 Task: Look for space in Ipoh, Malaysia from 1st August, 2023 to 5th August, 2023 for 3 adults, 1 child in price range Rs.13000 to Rs.20000. Place can be entire place with 2 bedrooms having 3 beds and 2 bathrooms. Property type can be flatguest house, hotel. Booking option can be shelf check-in. Required host language is English.
Action: Mouse moved to (428, 83)
Screenshot: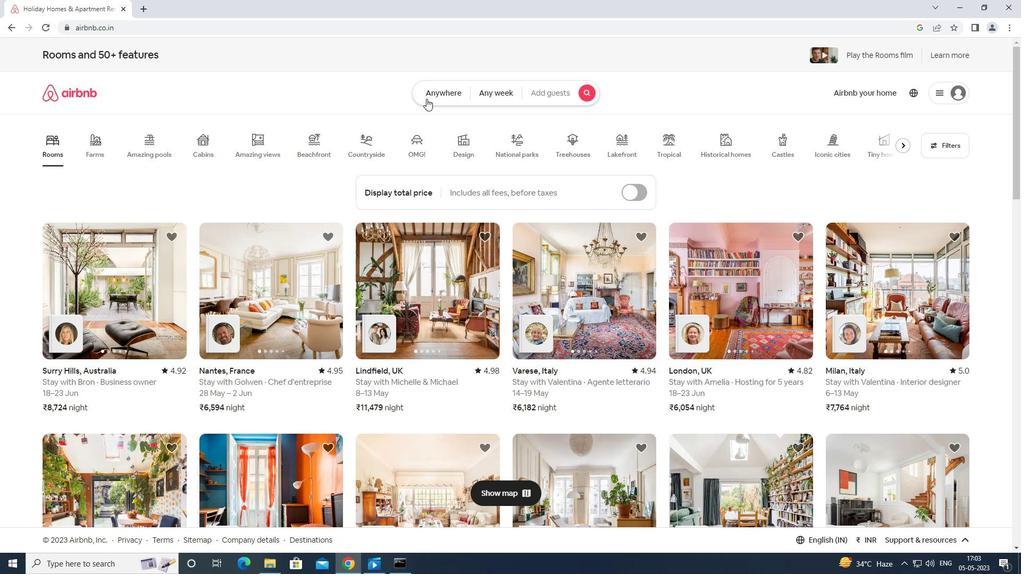 
Action: Mouse pressed left at (428, 83)
Screenshot: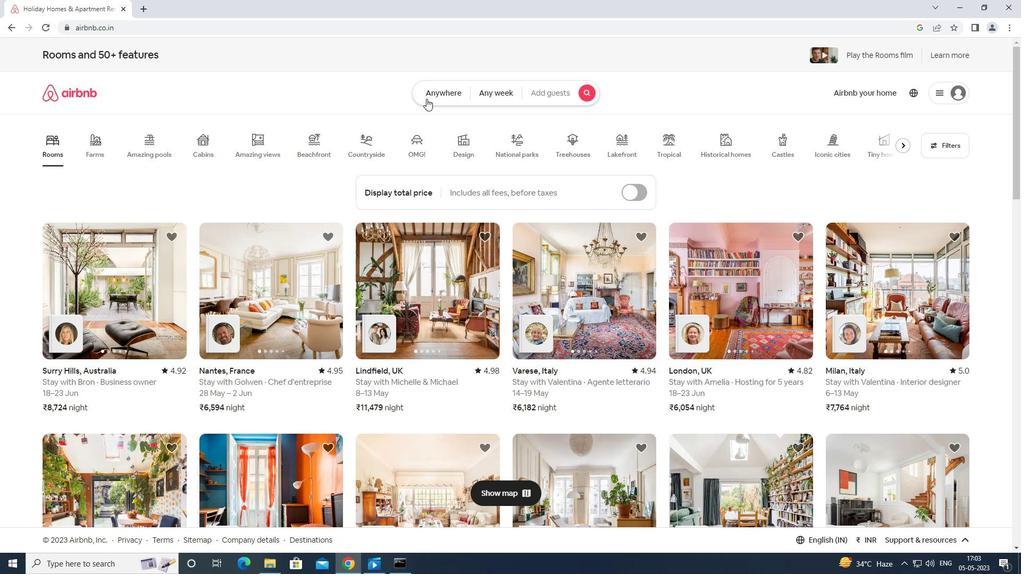 
Action: Mouse moved to (388, 131)
Screenshot: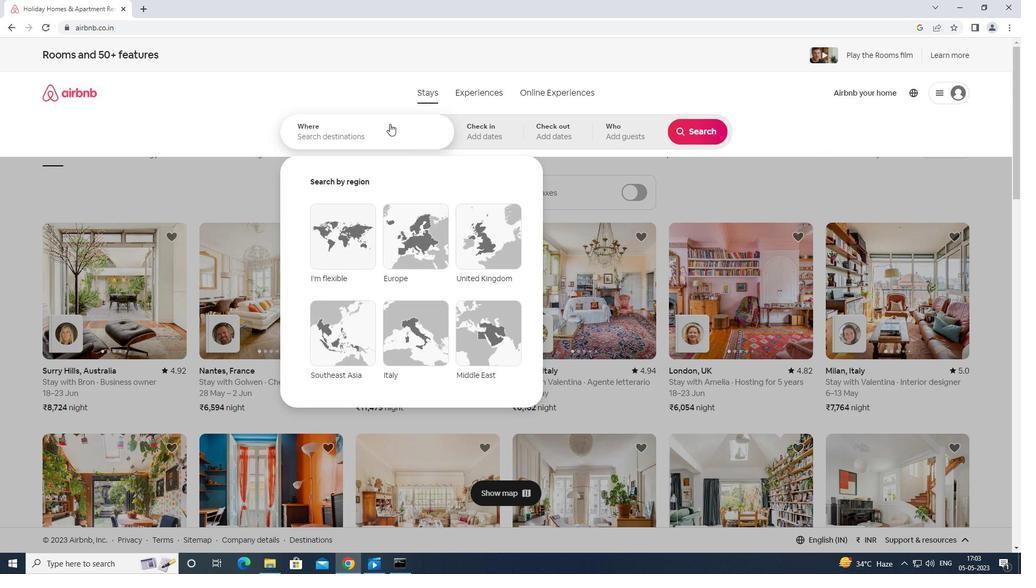 
Action: Mouse pressed left at (388, 131)
Screenshot: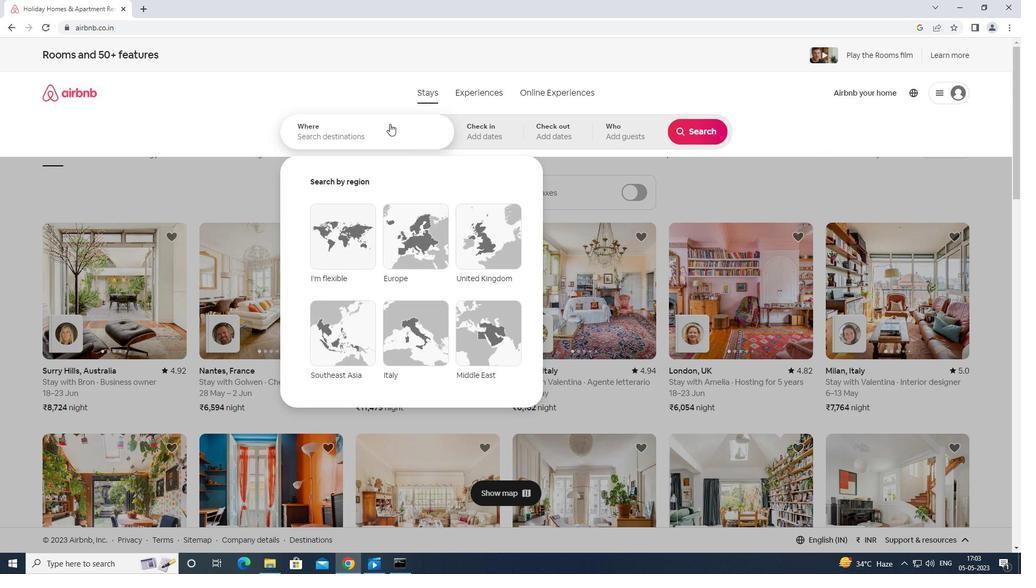 
Action: Key pressed ipo<Key.backspace><Key.backspace><Key.shift><Key.caps_lock>POH<Key.space>MMAL<Key.backspace><Key.backspace><Key.backspace>ALAYSIA<Key.enter>
Screenshot: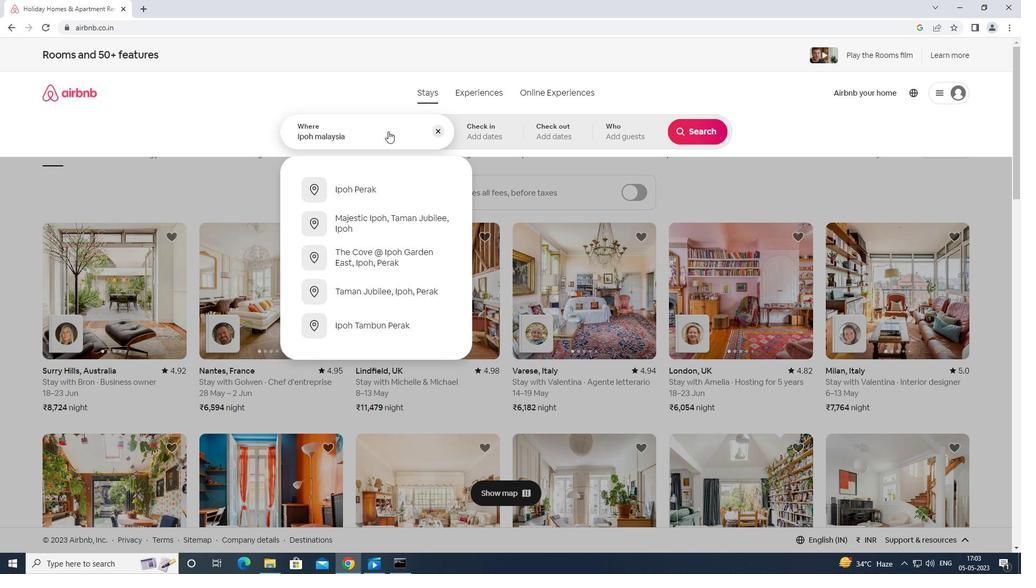 
Action: Mouse moved to (697, 216)
Screenshot: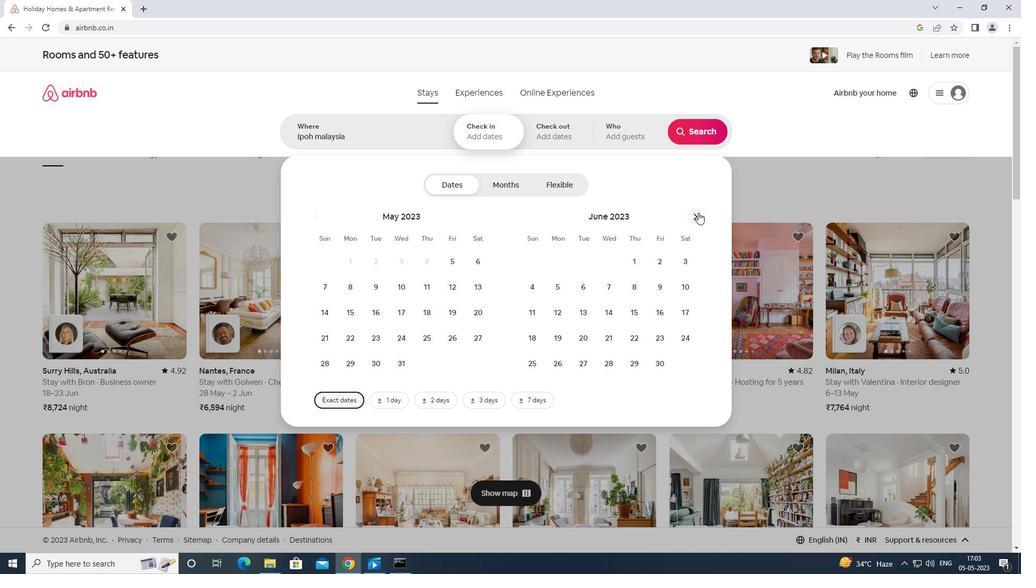 
Action: Mouse pressed left at (697, 216)
Screenshot: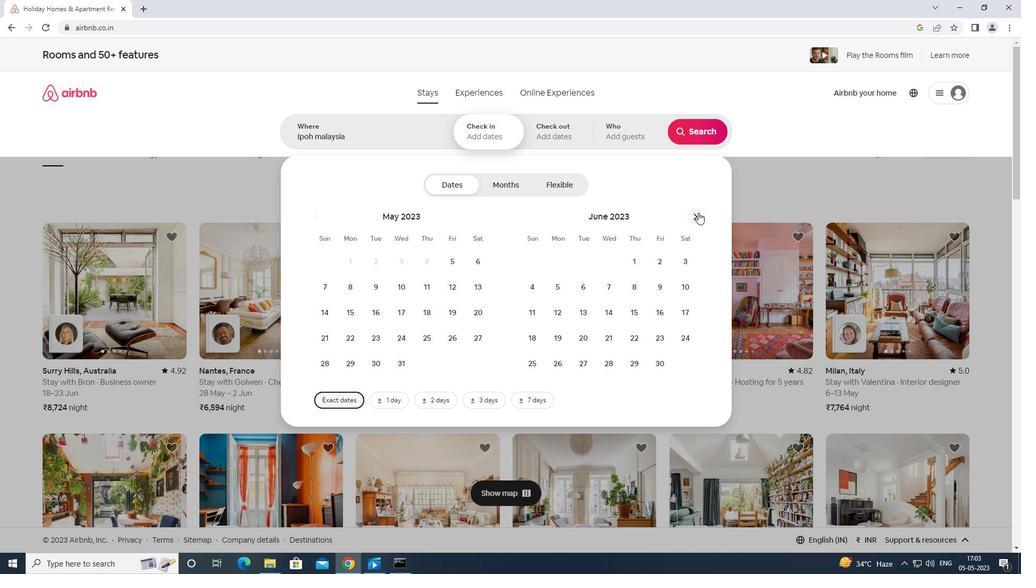 
Action: Mouse pressed left at (697, 216)
Screenshot: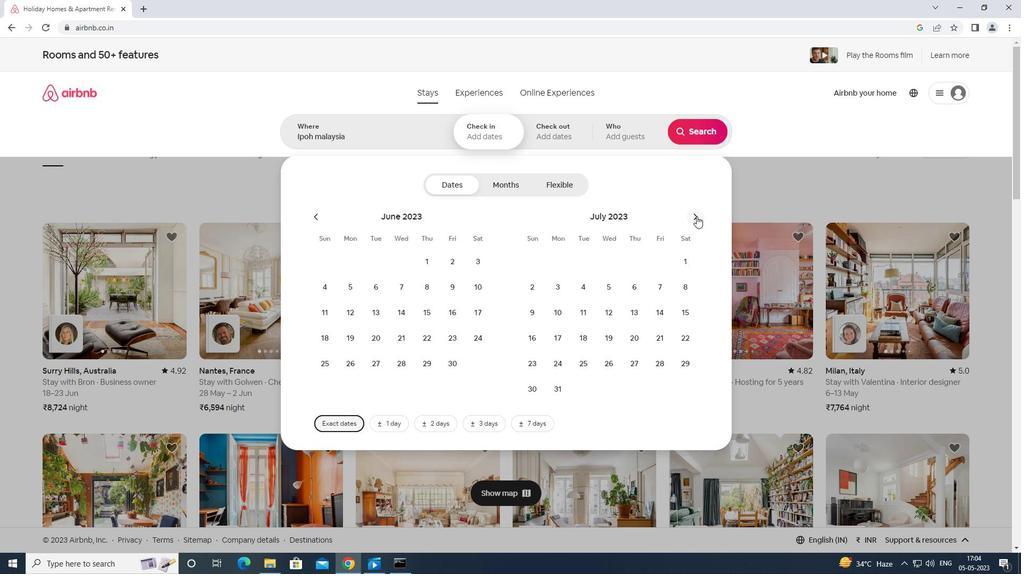 
Action: Mouse moved to (577, 258)
Screenshot: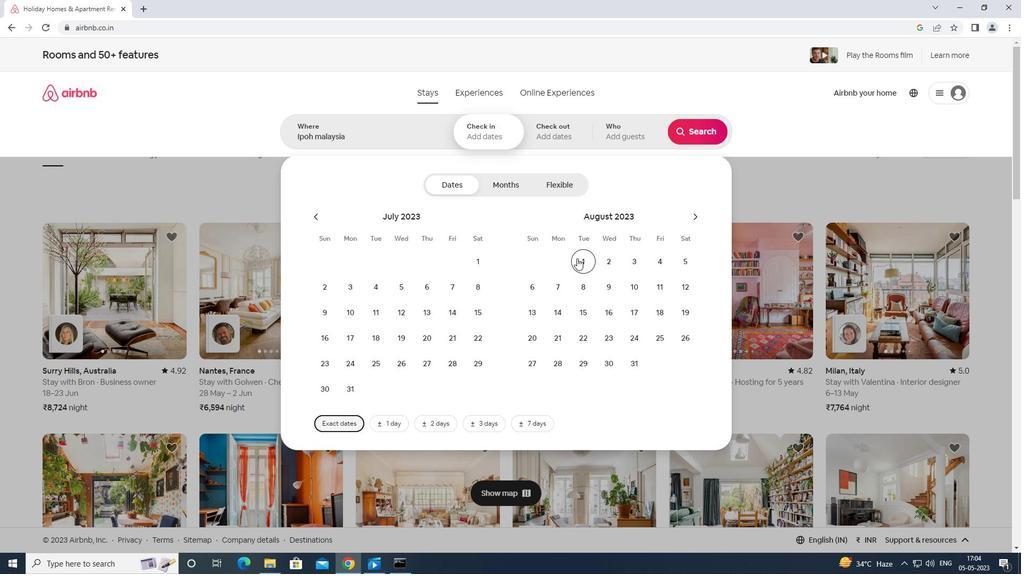 
Action: Mouse pressed left at (577, 258)
Screenshot: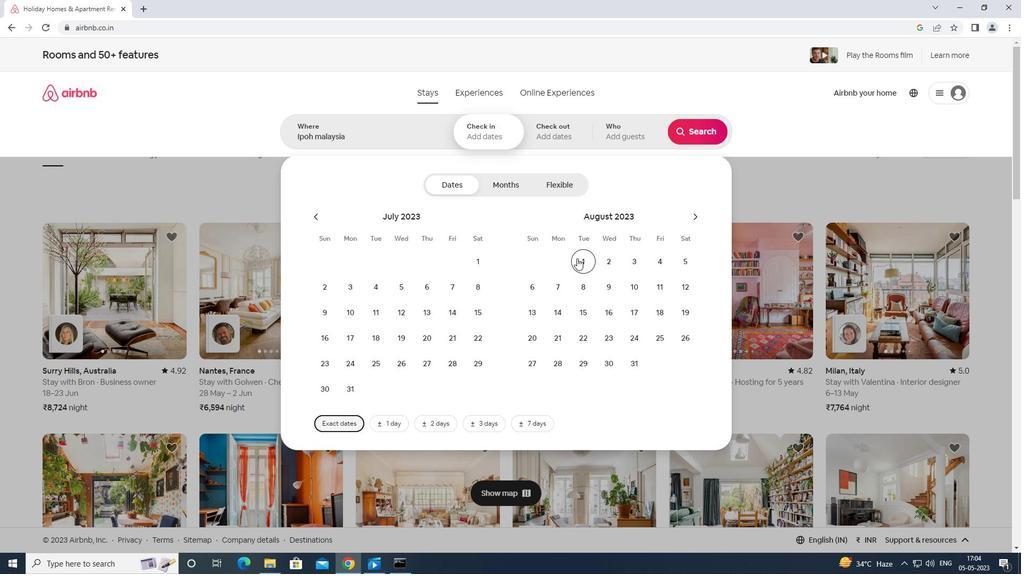 
Action: Mouse moved to (685, 265)
Screenshot: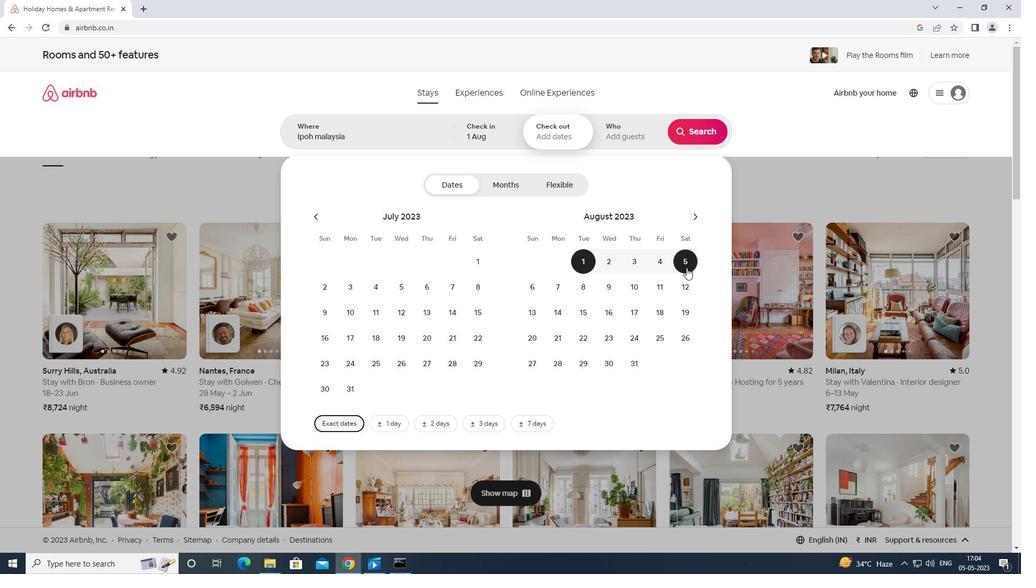 
Action: Mouse pressed left at (685, 265)
Screenshot: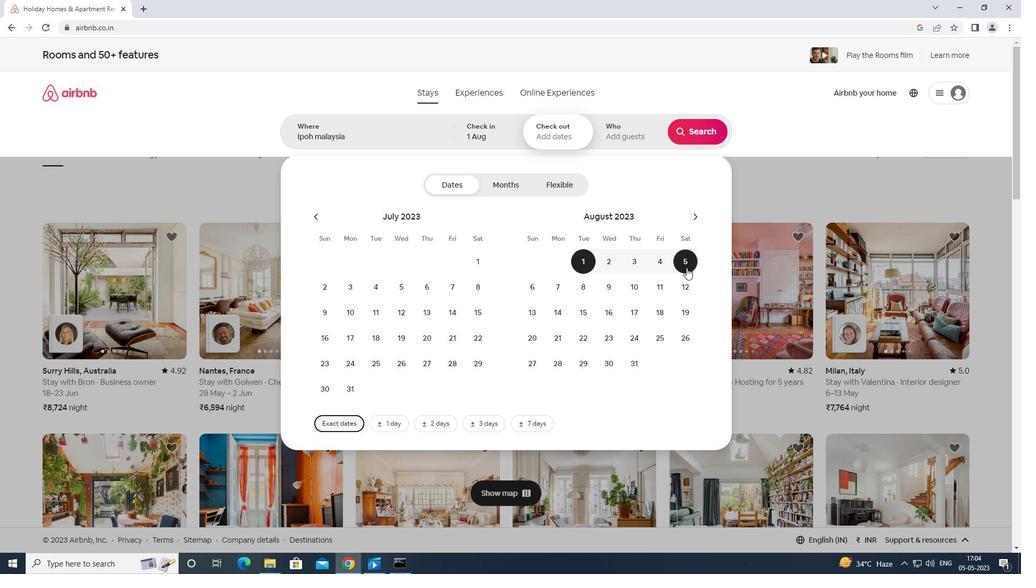 
Action: Mouse moved to (639, 133)
Screenshot: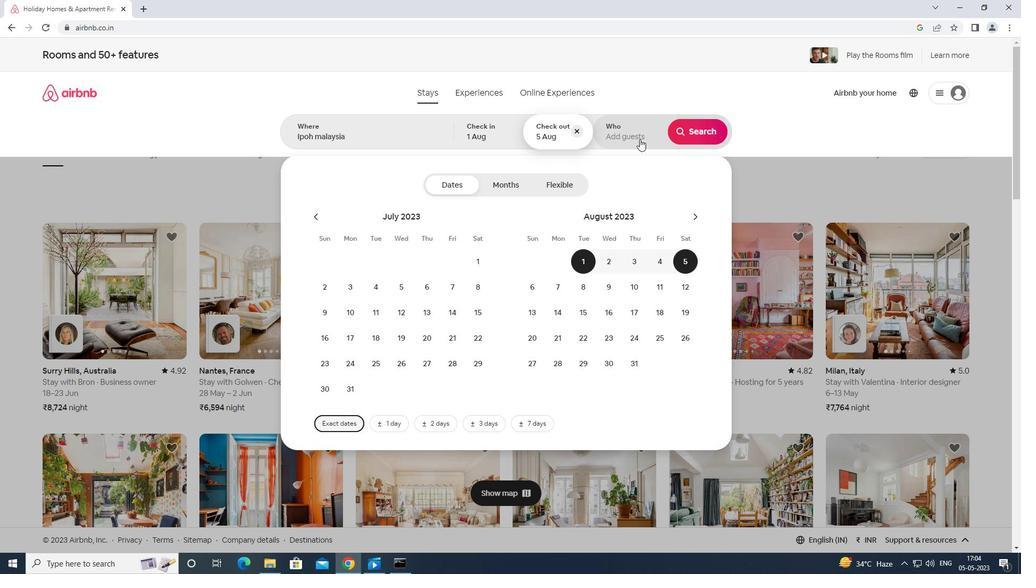 
Action: Mouse pressed left at (639, 133)
Screenshot: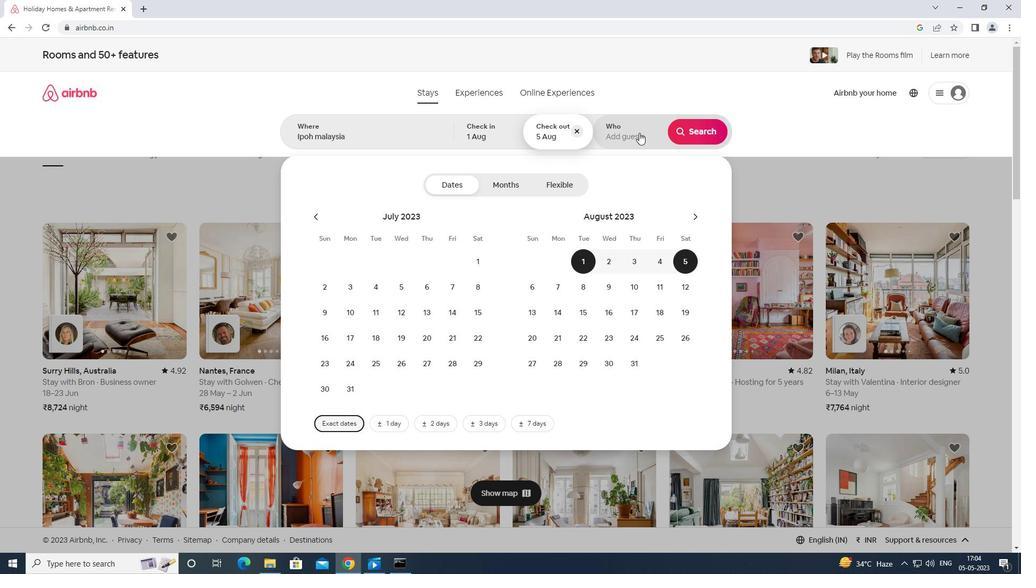 
Action: Mouse moved to (705, 182)
Screenshot: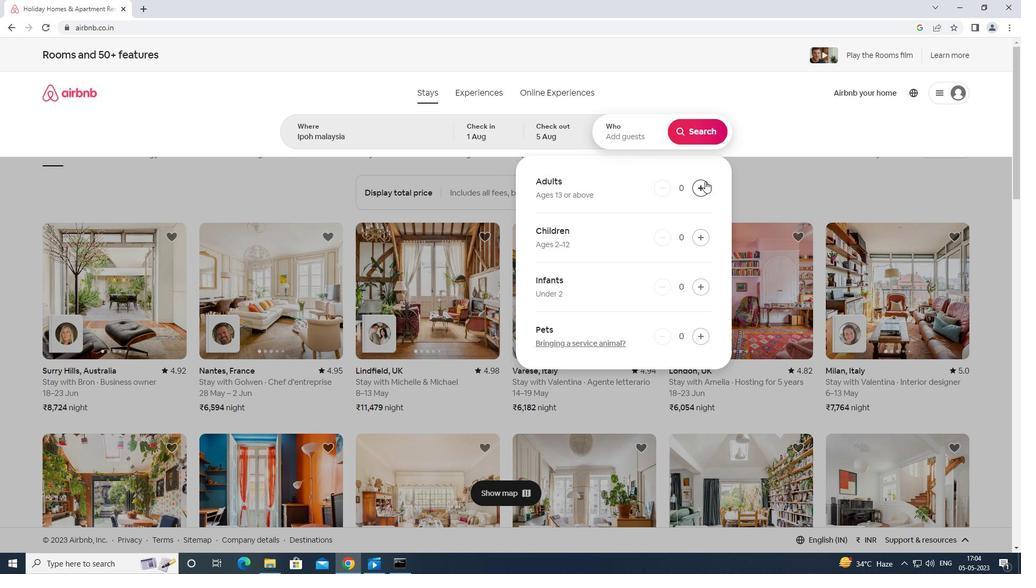 
Action: Mouse pressed left at (705, 182)
Screenshot: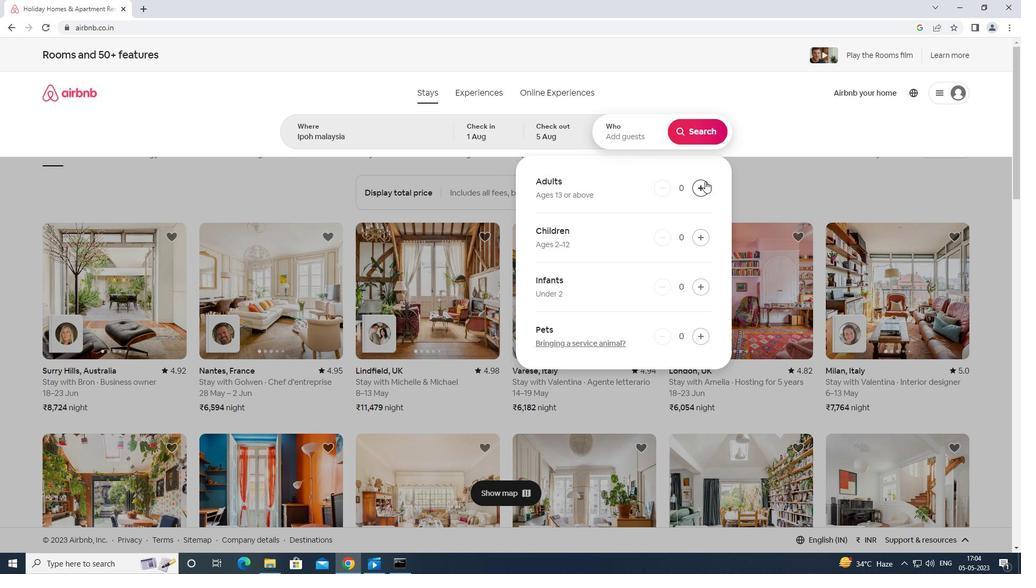
Action: Mouse moved to (705, 183)
Screenshot: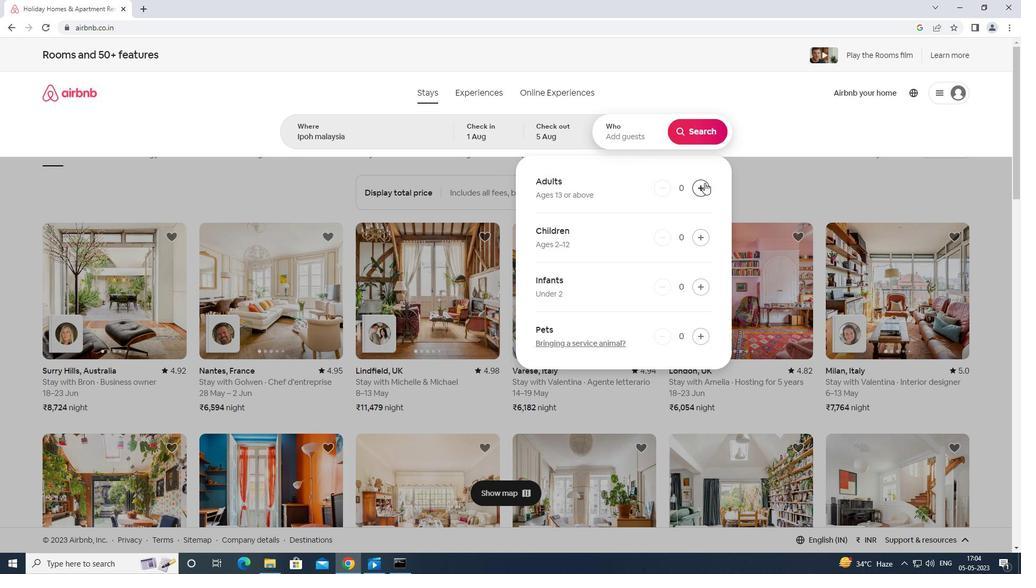 
Action: Mouse pressed left at (705, 183)
Screenshot: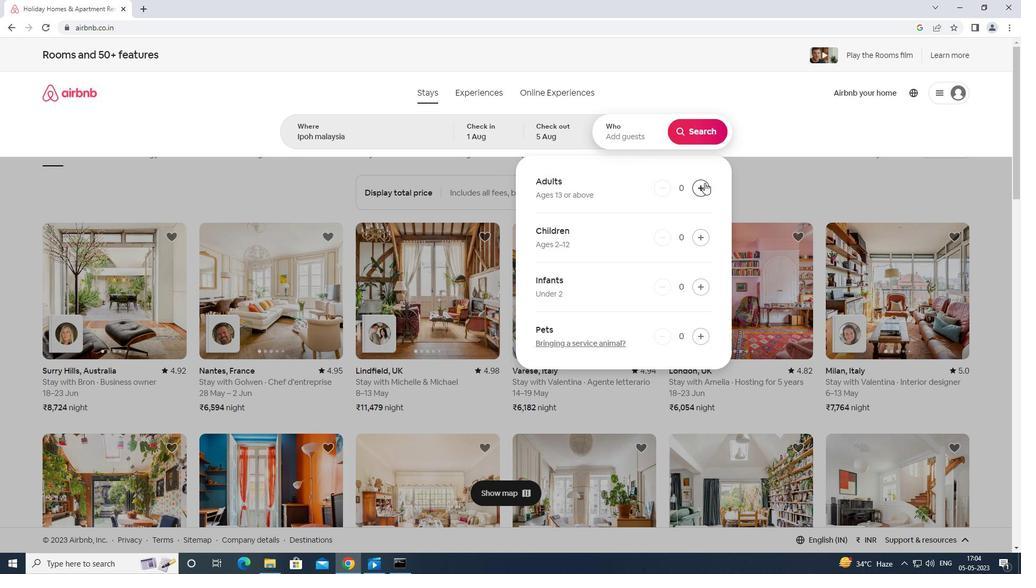 
Action: Mouse pressed left at (705, 183)
Screenshot: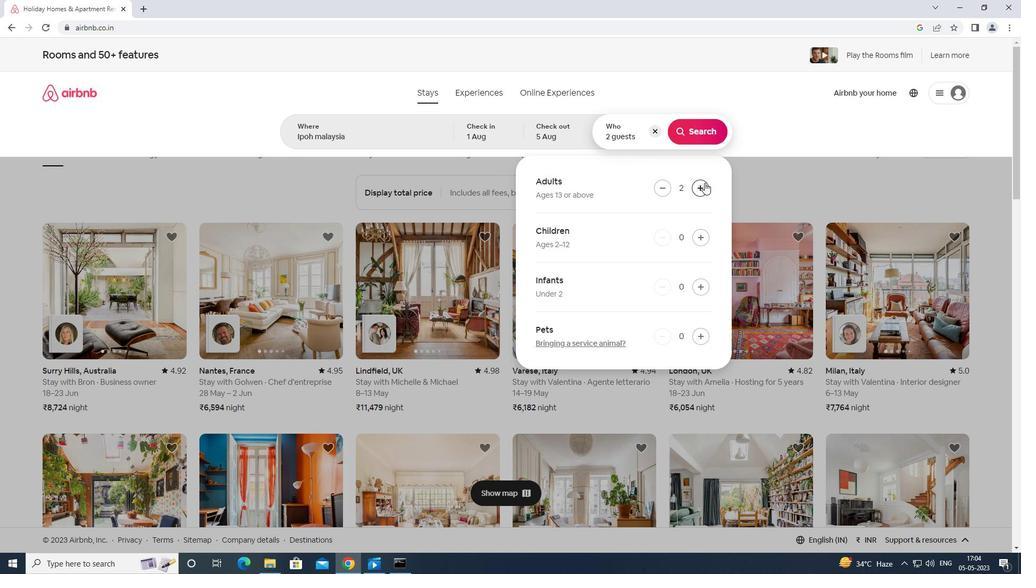
Action: Mouse moved to (703, 233)
Screenshot: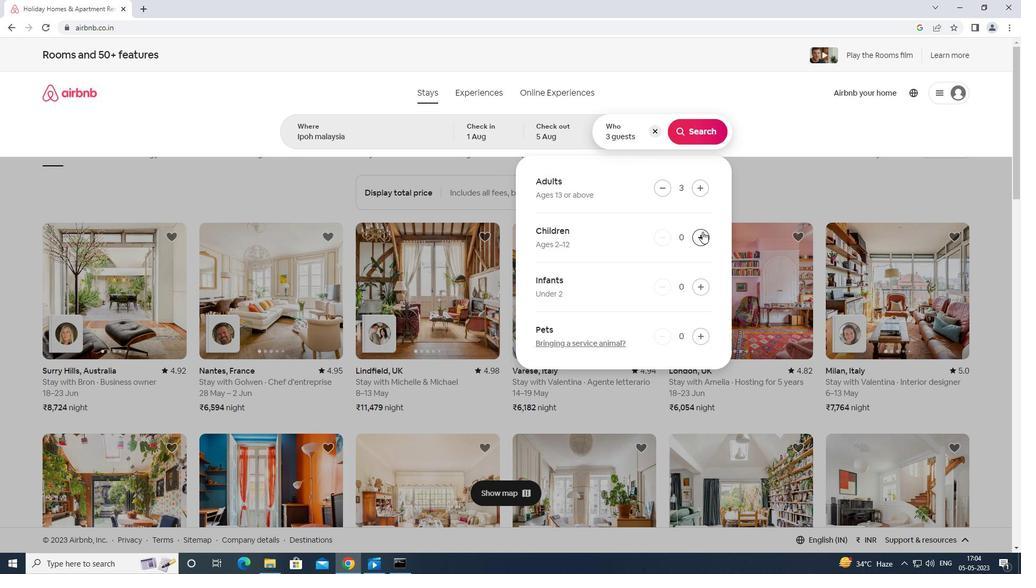
Action: Mouse pressed left at (703, 233)
Screenshot: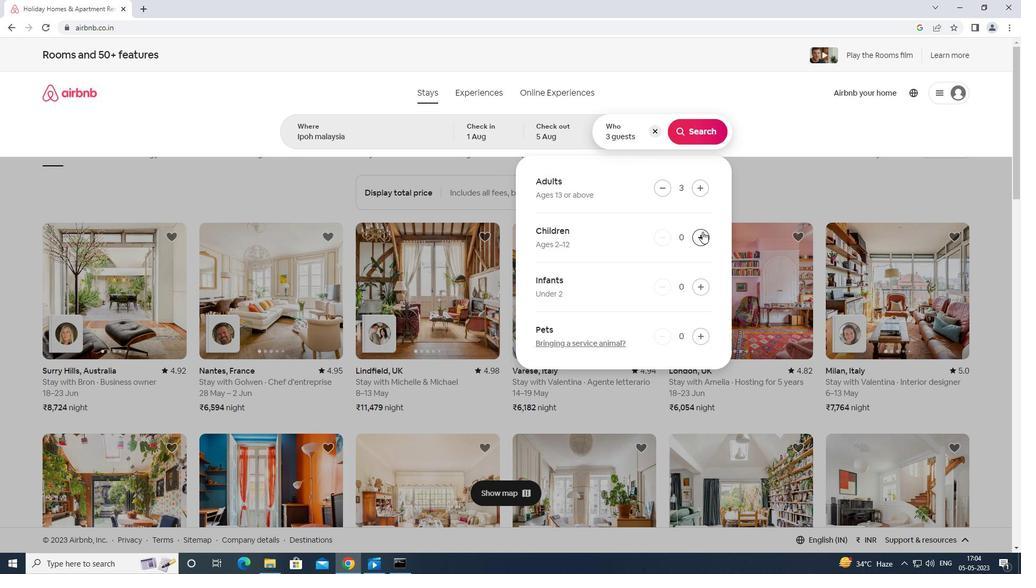 
Action: Mouse moved to (708, 130)
Screenshot: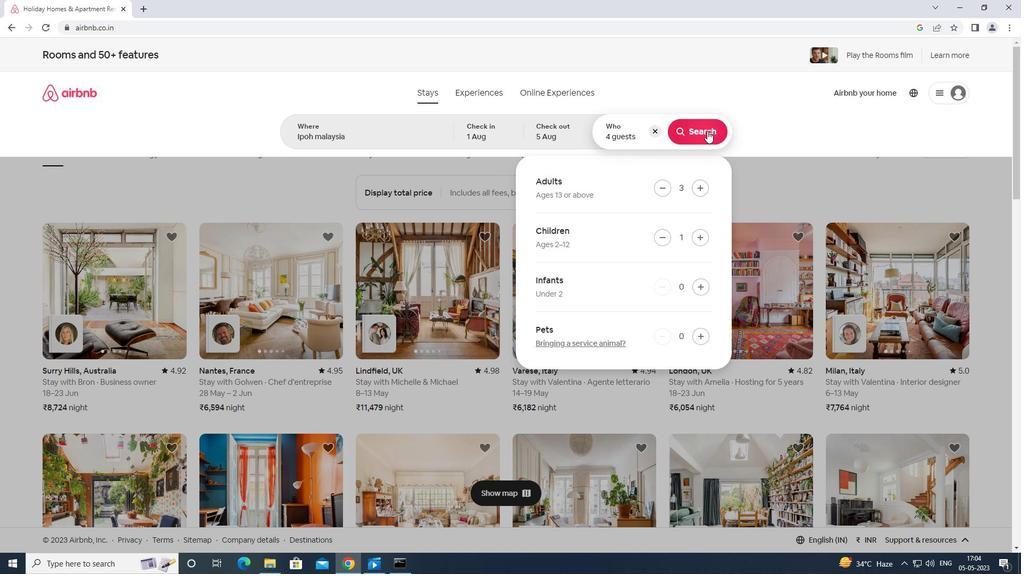 
Action: Mouse pressed left at (708, 130)
Screenshot: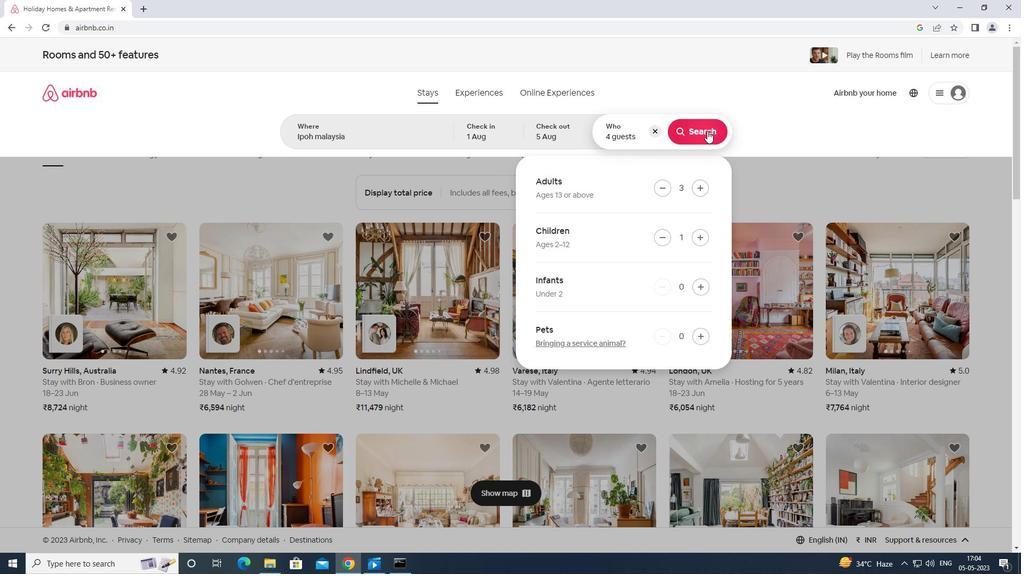 
Action: Mouse moved to (977, 97)
Screenshot: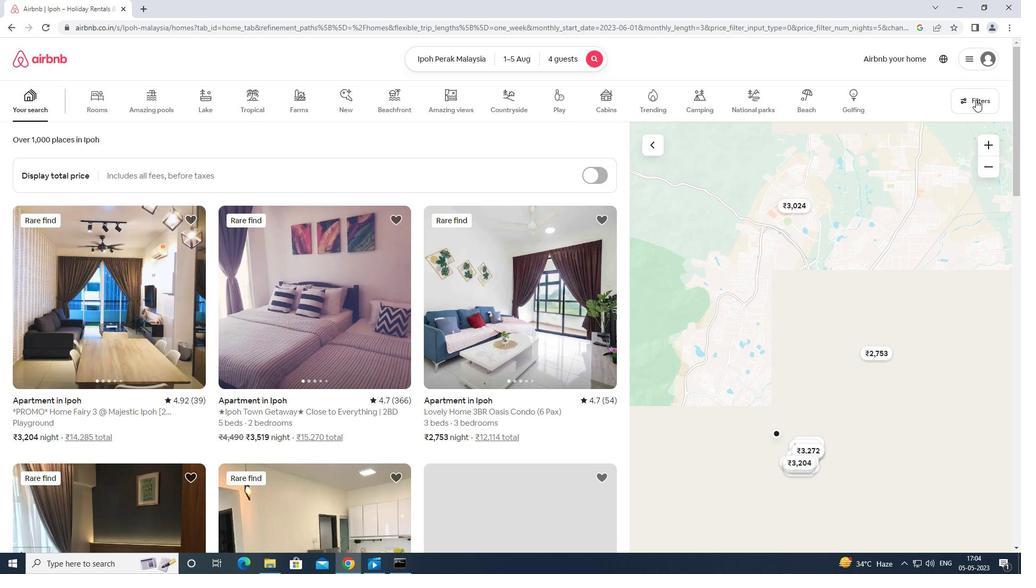 
Action: Mouse pressed left at (977, 97)
Screenshot: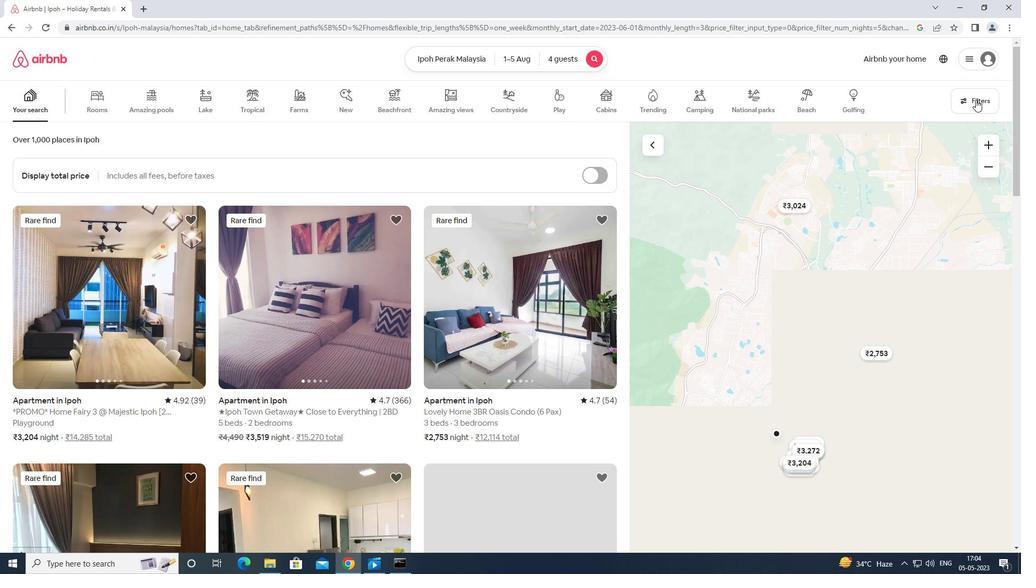
Action: Mouse moved to (392, 361)
Screenshot: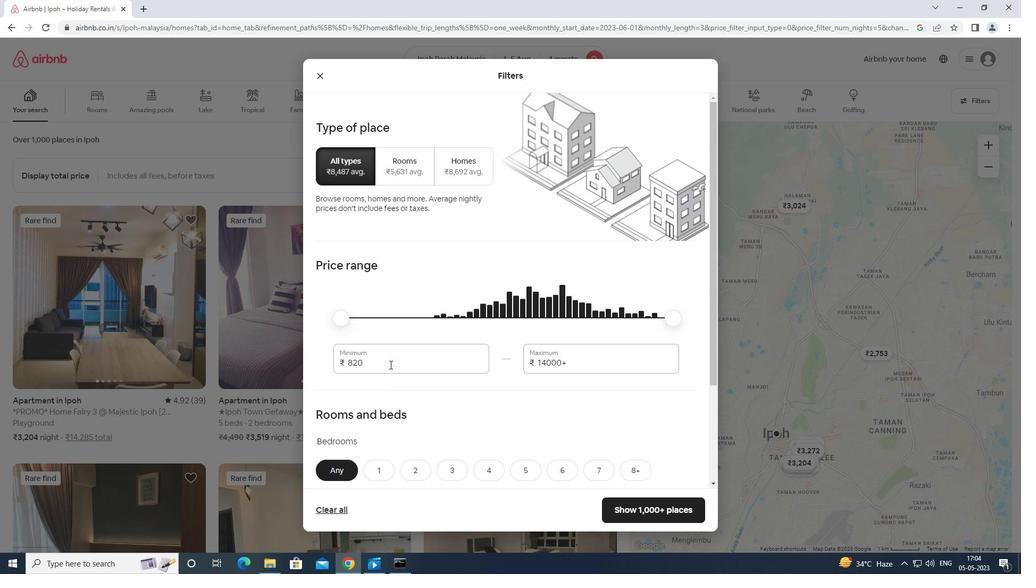
Action: Mouse pressed left at (392, 361)
Screenshot: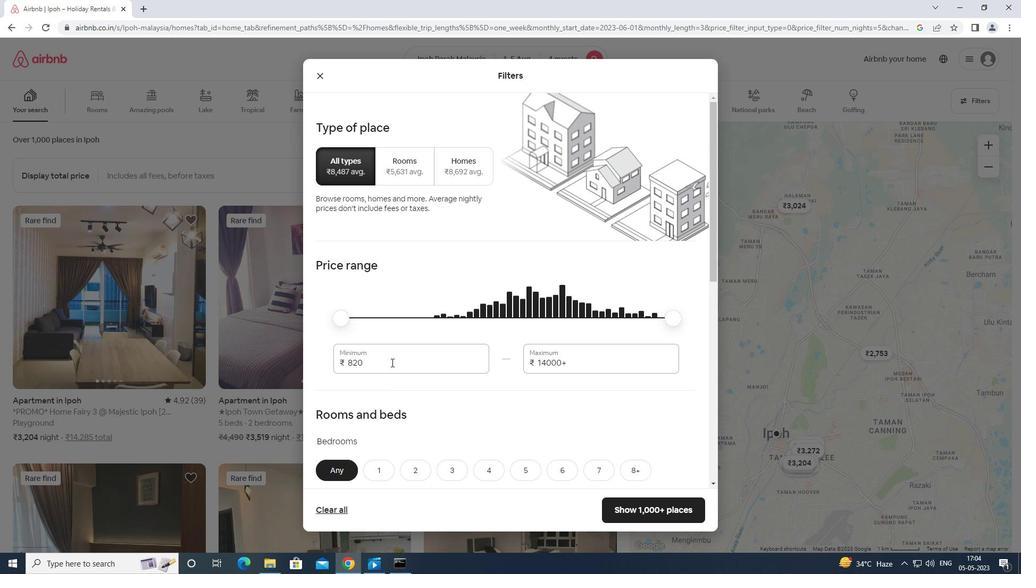 
Action: Mouse moved to (400, 356)
Screenshot: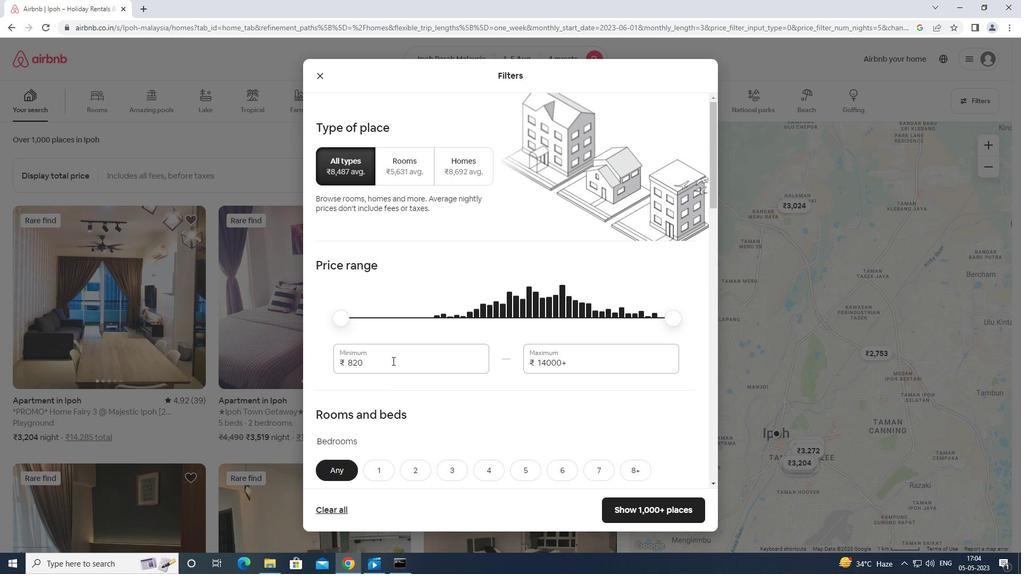 
Action: Key pressed <Key.backspace><Key.backspace><Key.backspace><Key.backspace><Key.backspace><Key.backspace><Key.backspace><Key.backspace><Key.backspace>1
Screenshot: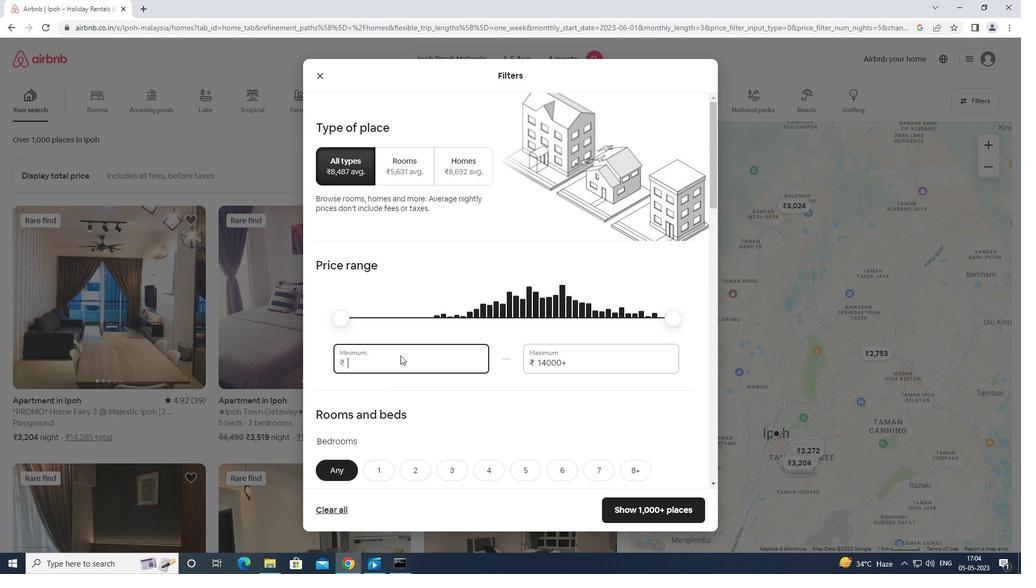 
Action: Mouse moved to (478, 375)
Screenshot: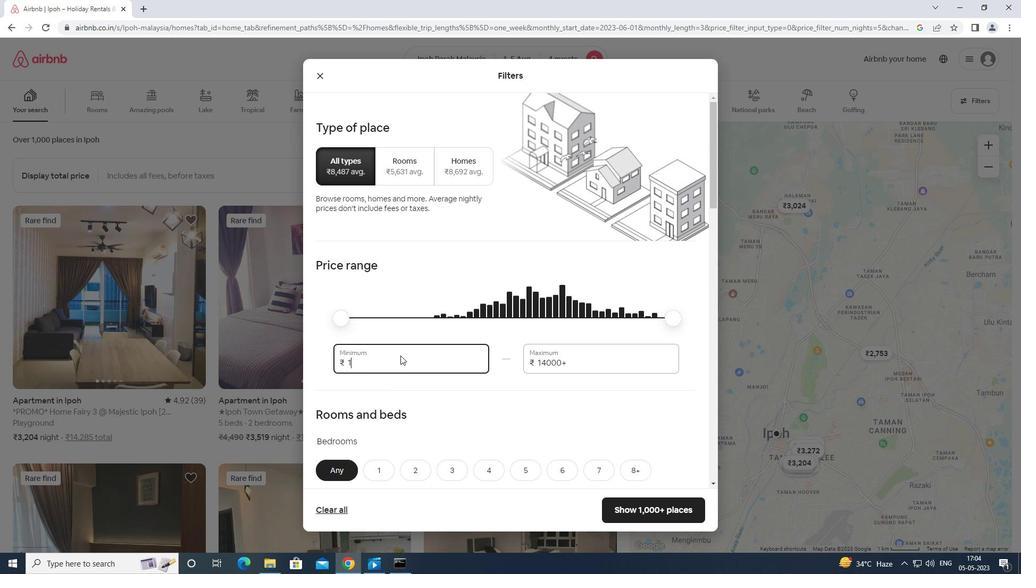 
Action: Key pressed 3
Screenshot: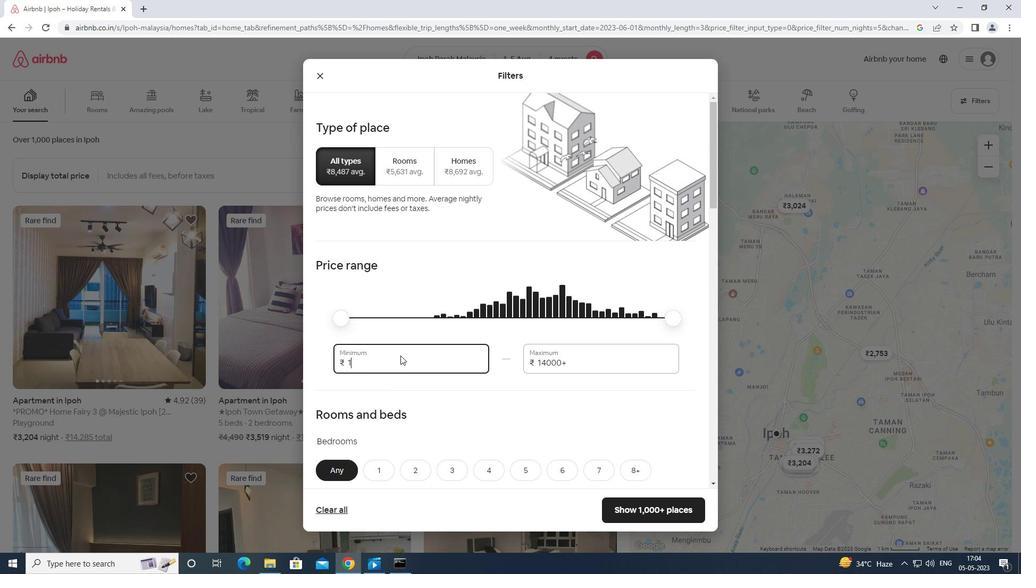 
Action: Mouse moved to (493, 375)
Screenshot: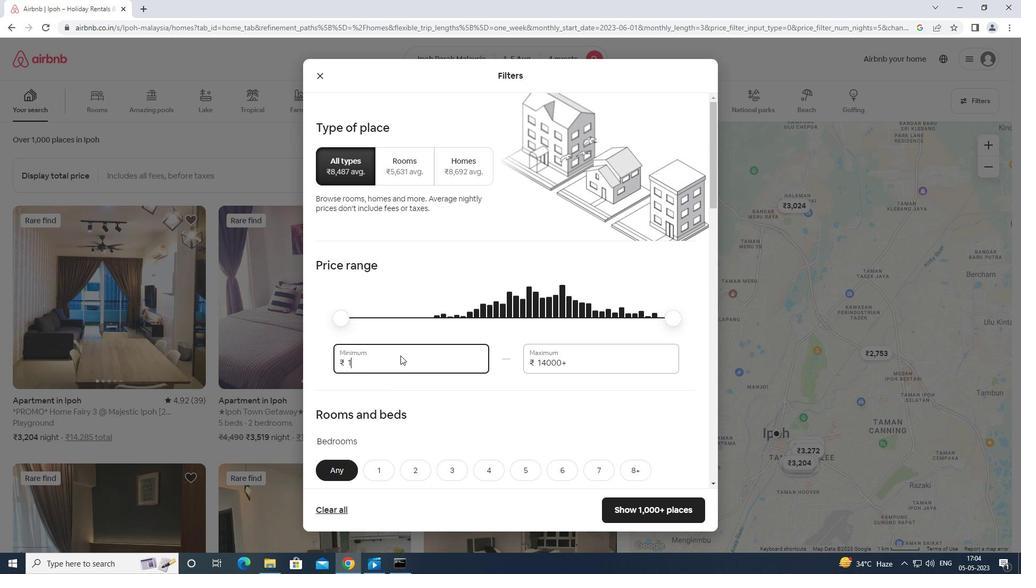 
Action: Key pressed 000
Screenshot: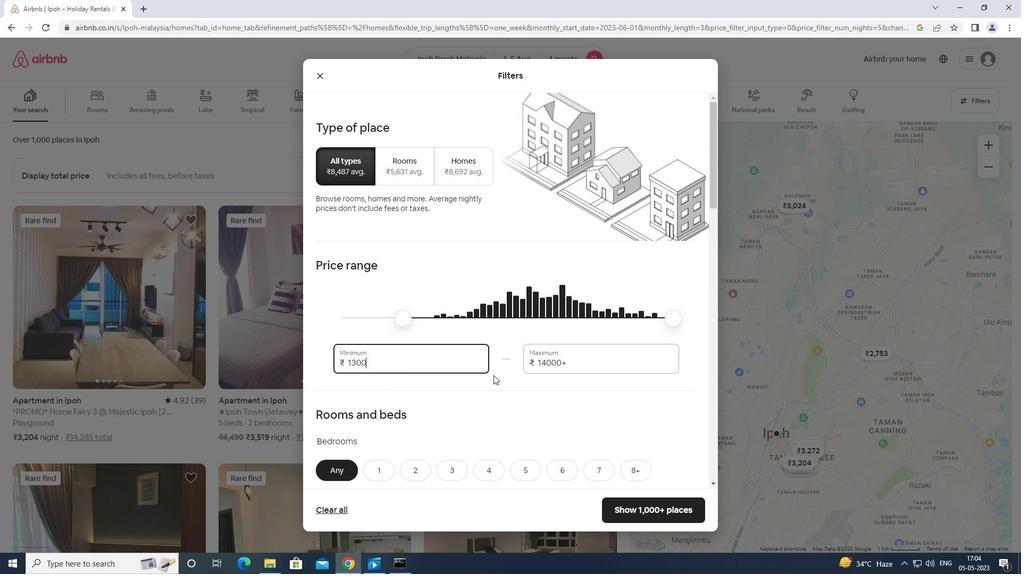 
Action: Mouse moved to (592, 354)
Screenshot: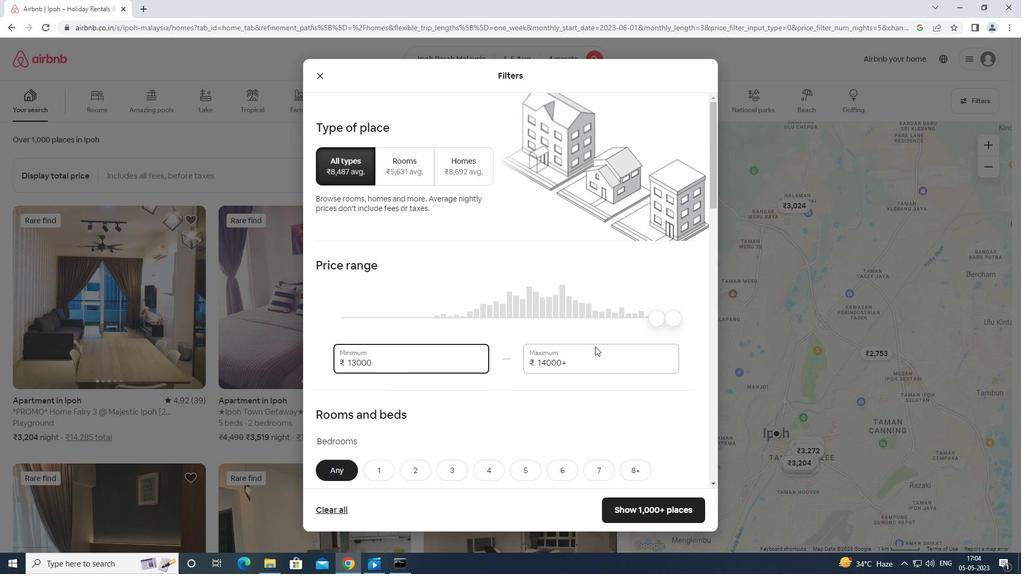 
Action: Mouse pressed left at (592, 354)
Screenshot: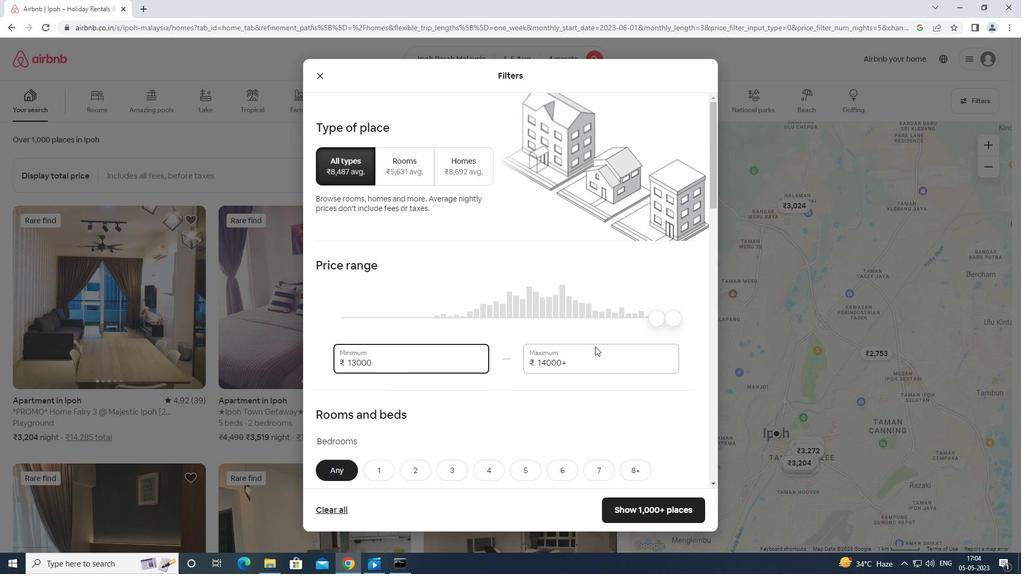 
Action: Mouse moved to (591, 358)
Screenshot: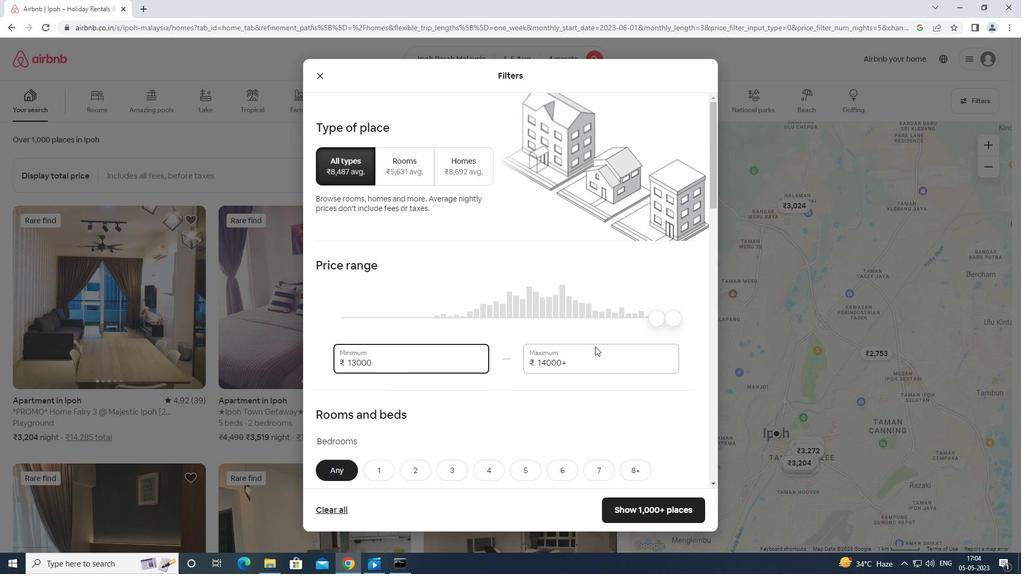 
Action: Key pressed <Key.backspace><Key.backspace><Key.backspace><Key.backspace><Key.backspace><Key.backspace><Key.backspace><Key.backspace><Key.backspace><Key.backspace><Key.backspace><Key.backspace><Key.backspace><Key.backspace><Key.backspace><Key.backspace>20000
Screenshot: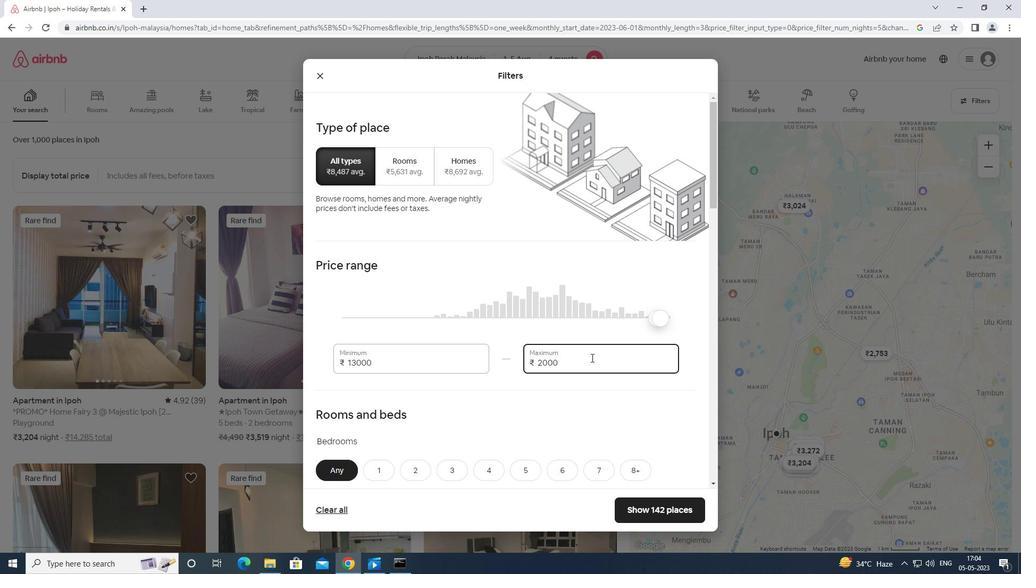 
Action: Mouse moved to (551, 344)
Screenshot: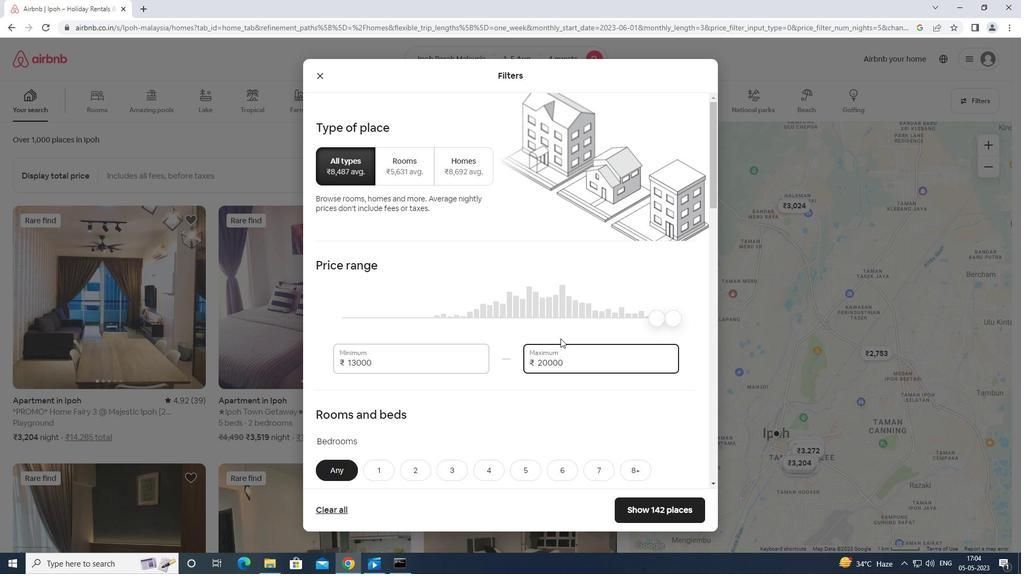 
Action: Mouse scrolled (551, 343) with delta (0, 0)
Screenshot: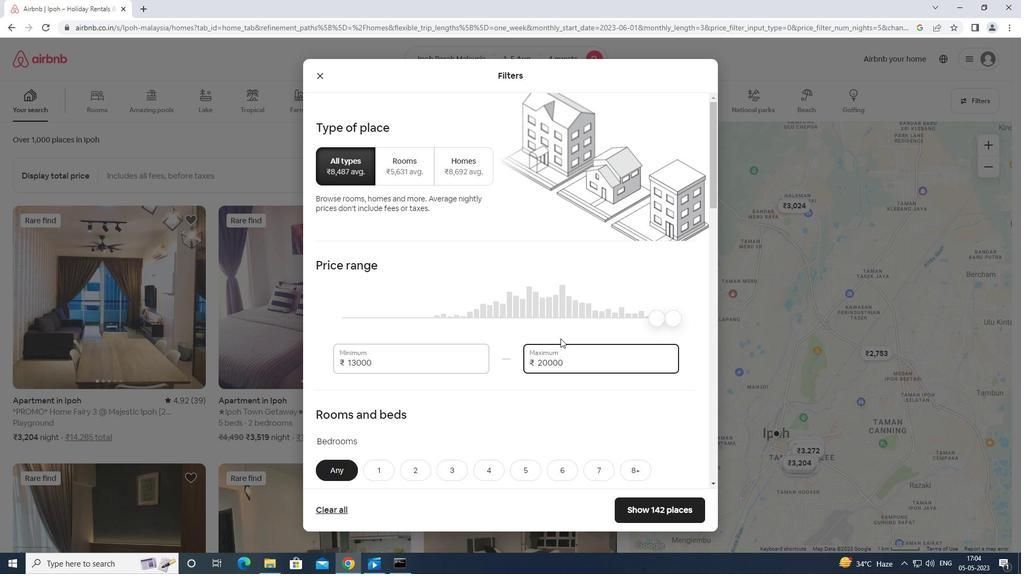 
Action: Mouse moved to (551, 348)
Screenshot: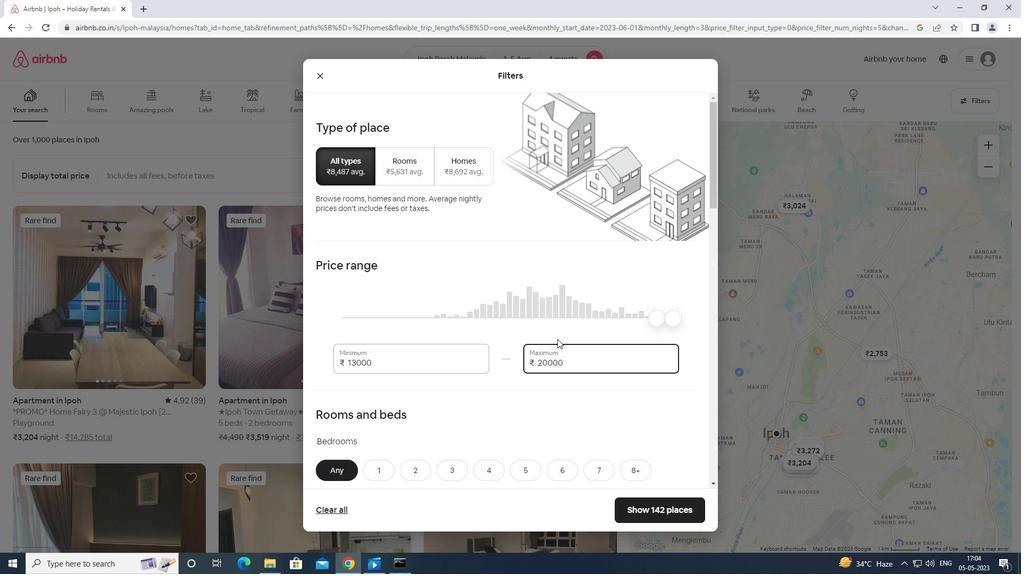 
Action: Mouse scrolled (551, 348) with delta (0, 0)
Screenshot: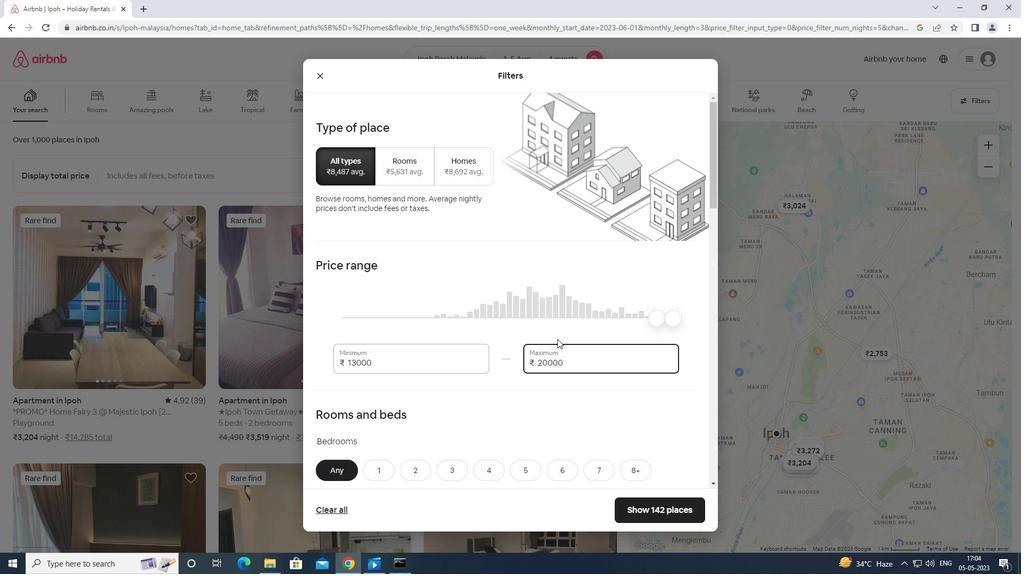 
Action: Mouse moved to (551, 353)
Screenshot: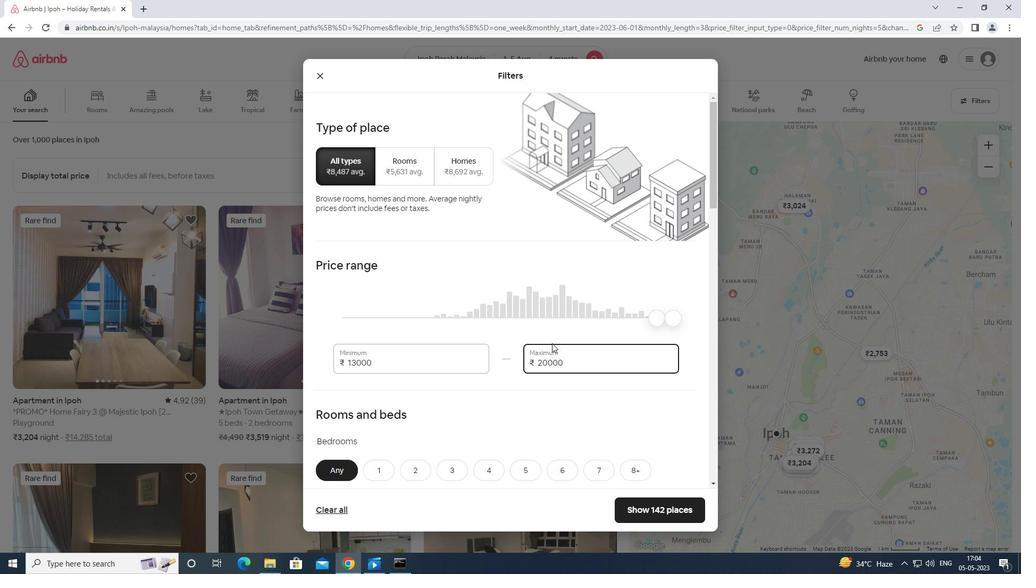 
Action: Mouse scrolled (551, 352) with delta (0, 0)
Screenshot: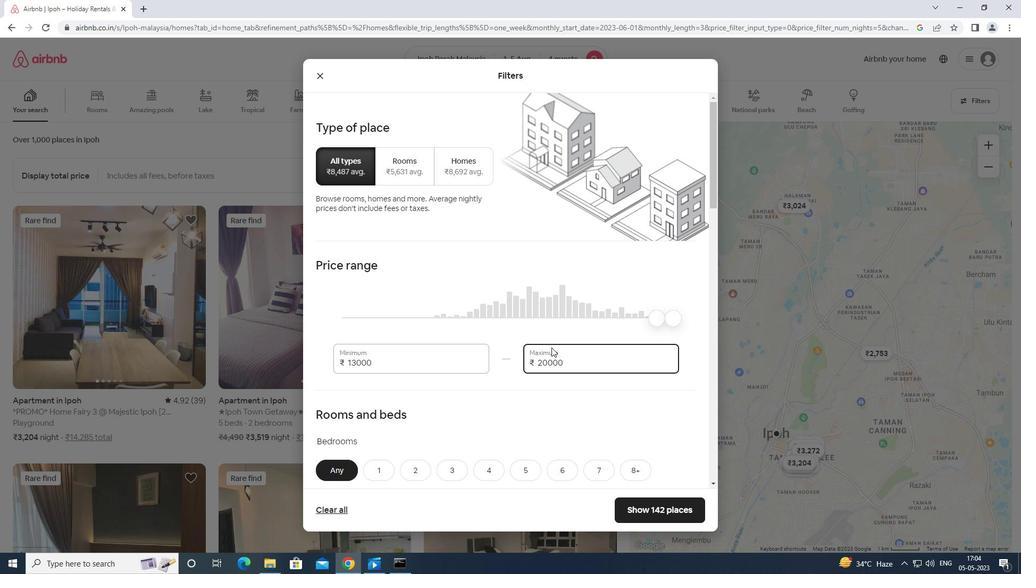 
Action: Mouse moved to (416, 300)
Screenshot: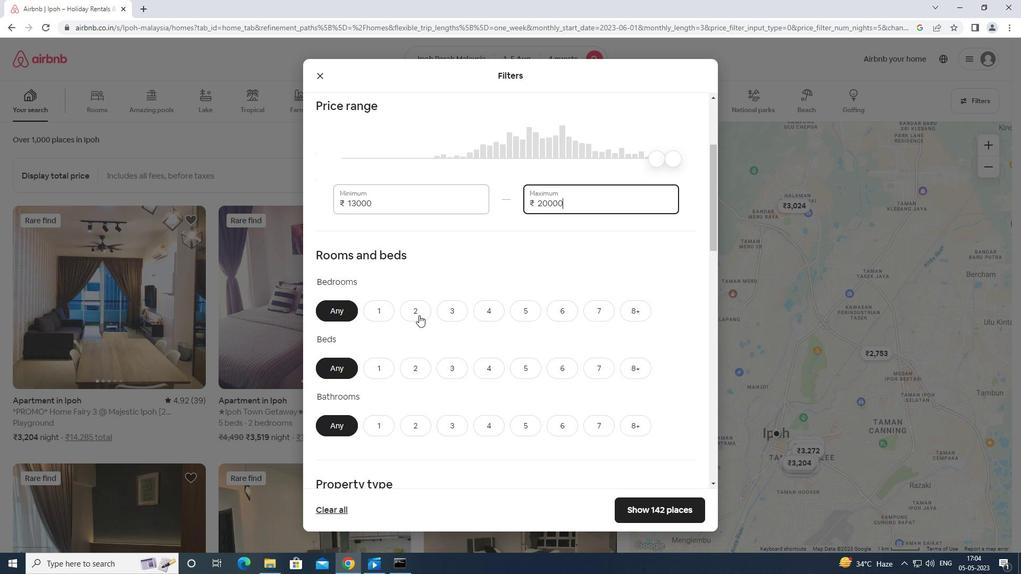 
Action: Mouse pressed left at (416, 300)
Screenshot: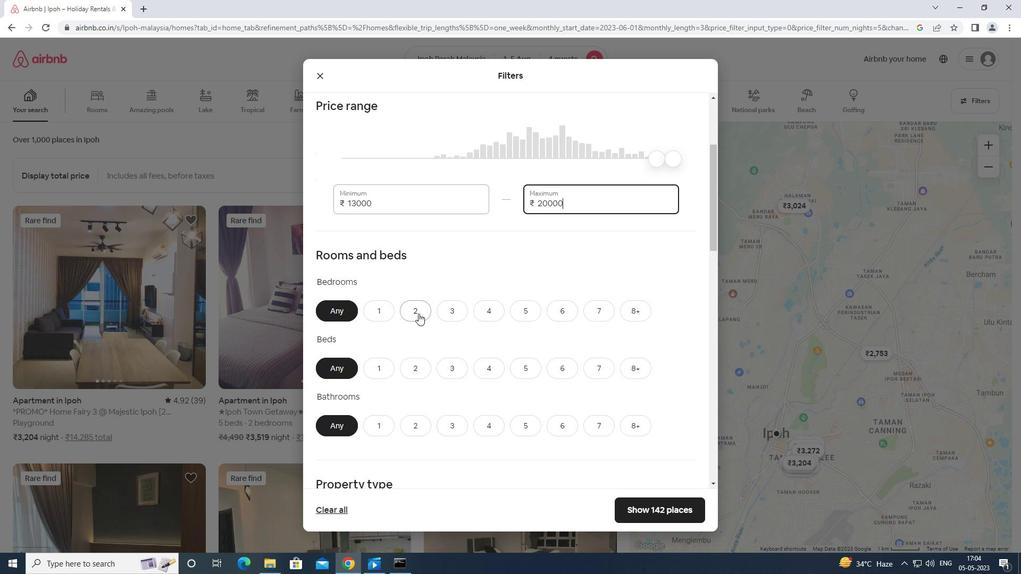 
Action: Mouse moved to (447, 361)
Screenshot: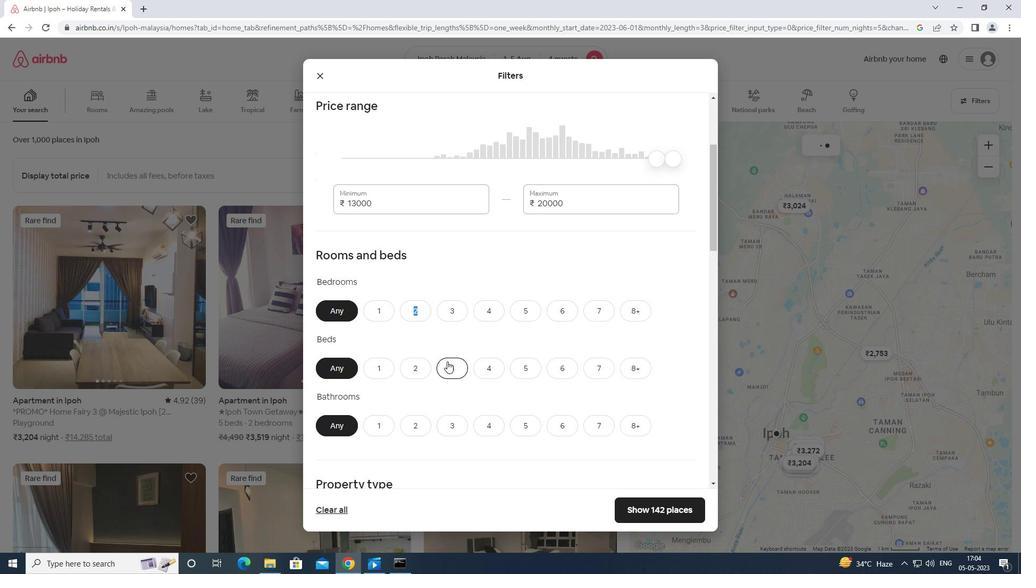 
Action: Mouse pressed left at (447, 361)
Screenshot: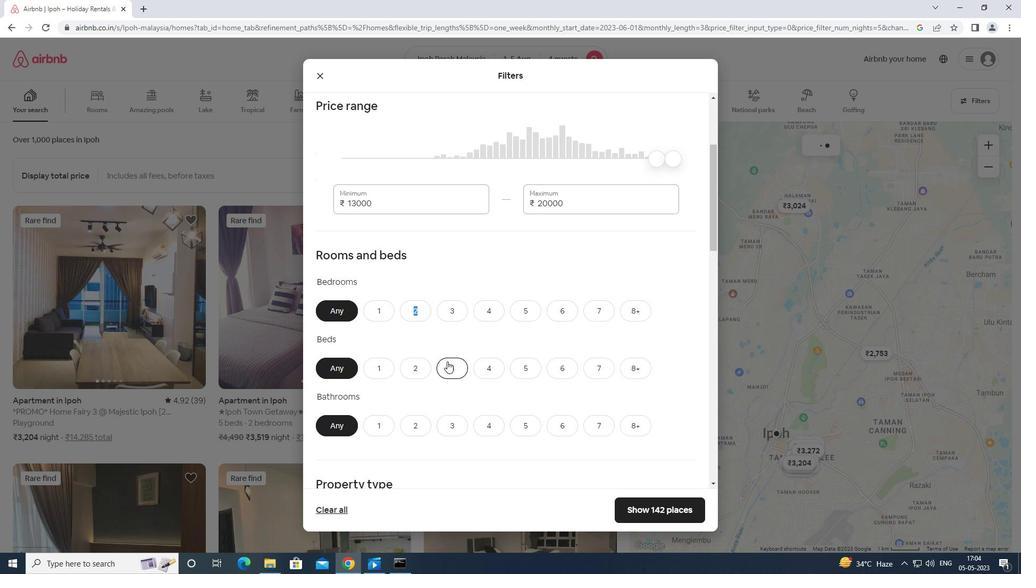 
Action: Mouse moved to (414, 306)
Screenshot: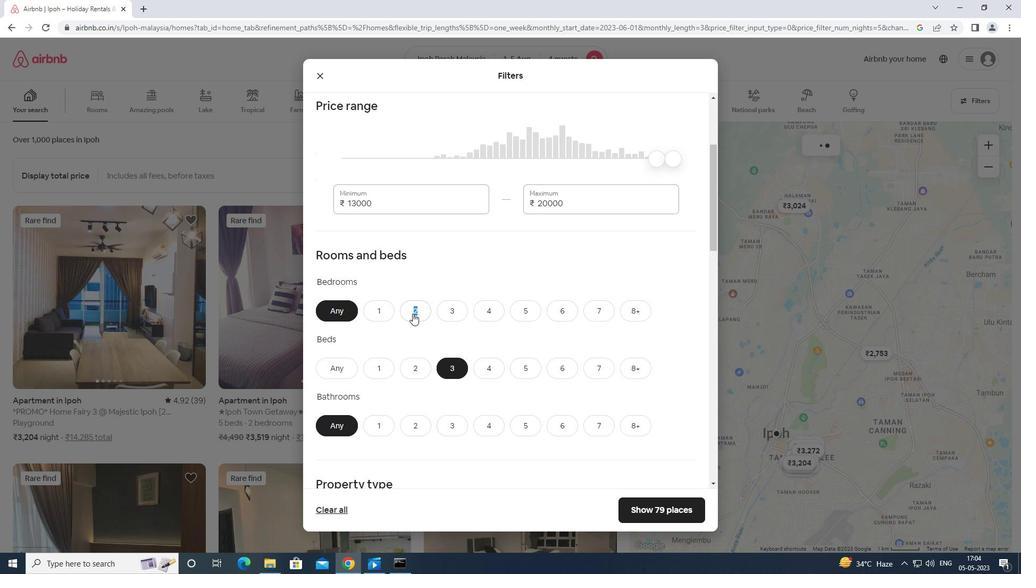 
Action: Mouse pressed left at (414, 306)
Screenshot: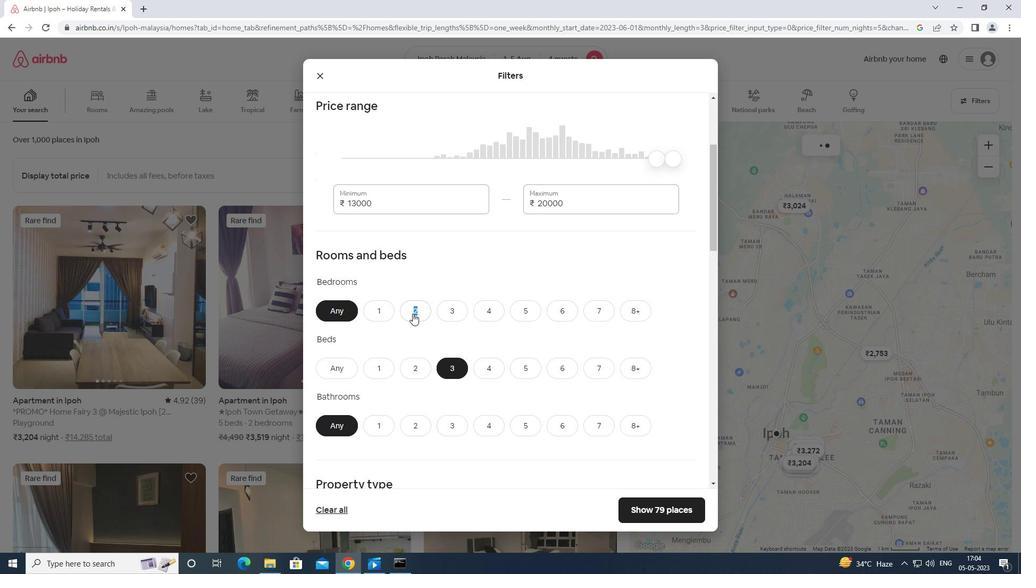 
Action: Mouse moved to (416, 305)
Screenshot: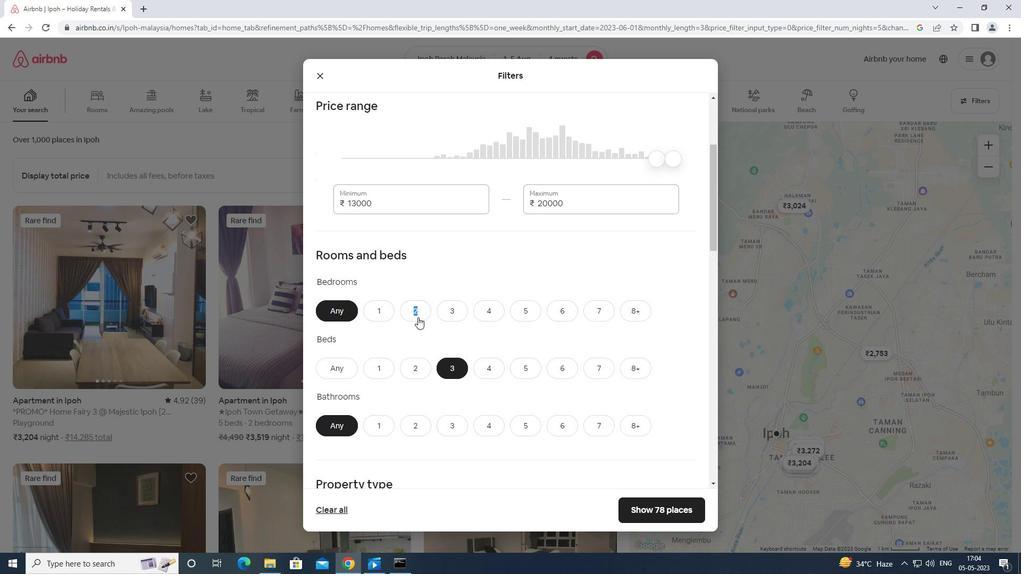 
Action: Mouse pressed left at (416, 305)
Screenshot: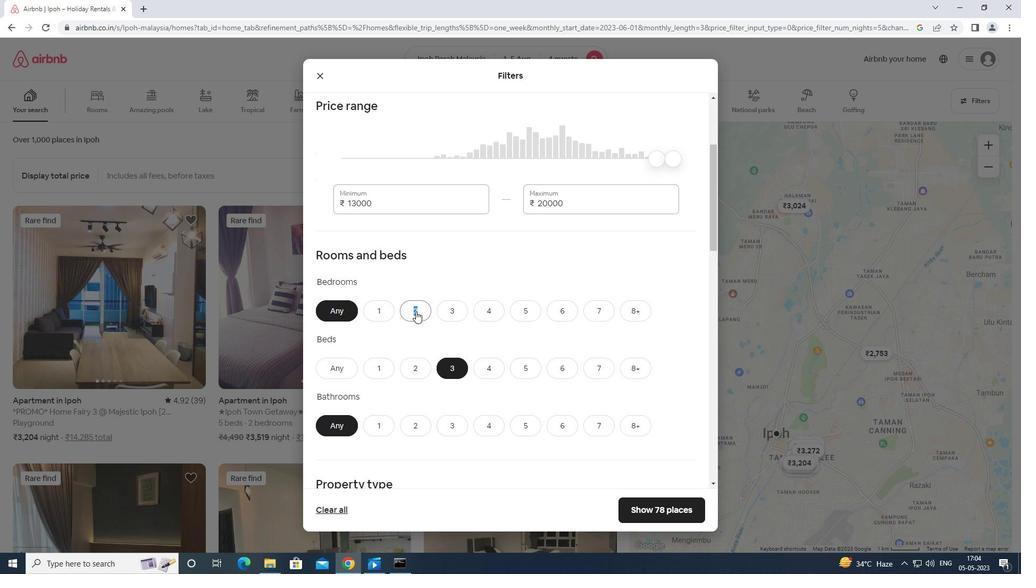 
Action: Mouse moved to (449, 282)
Screenshot: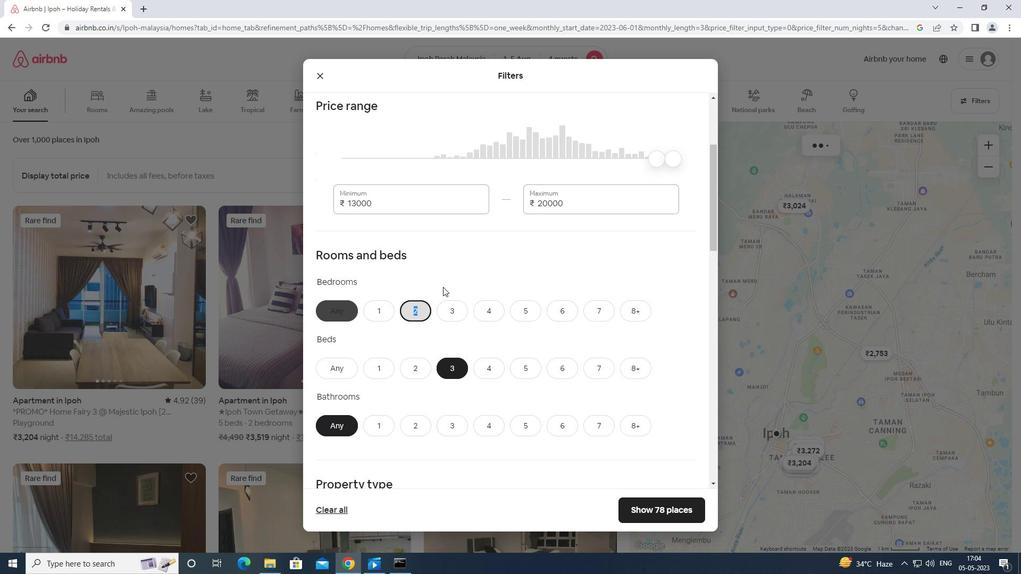 
Action: Mouse pressed left at (449, 282)
Screenshot: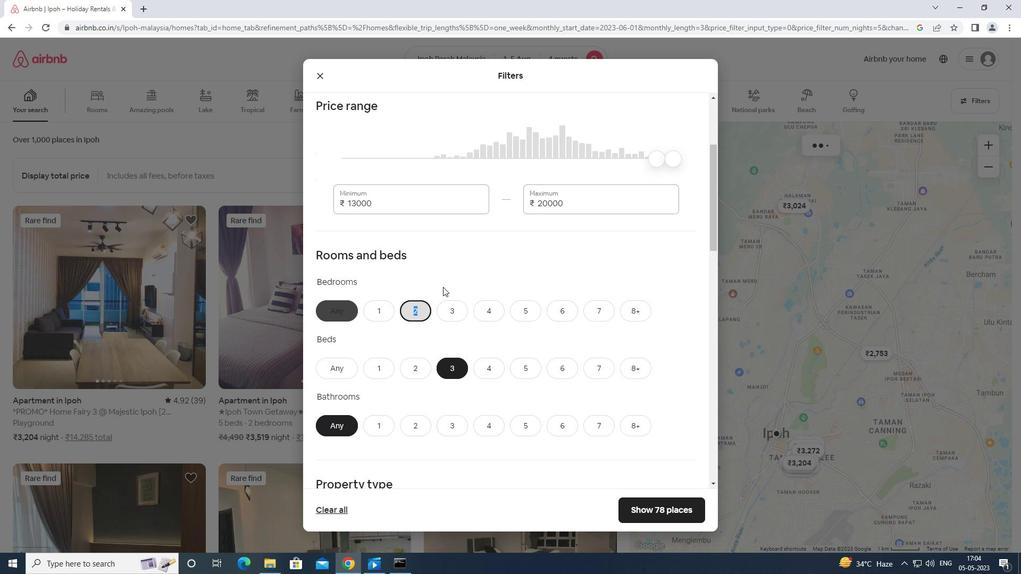 
Action: Mouse moved to (420, 422)
Screenshot: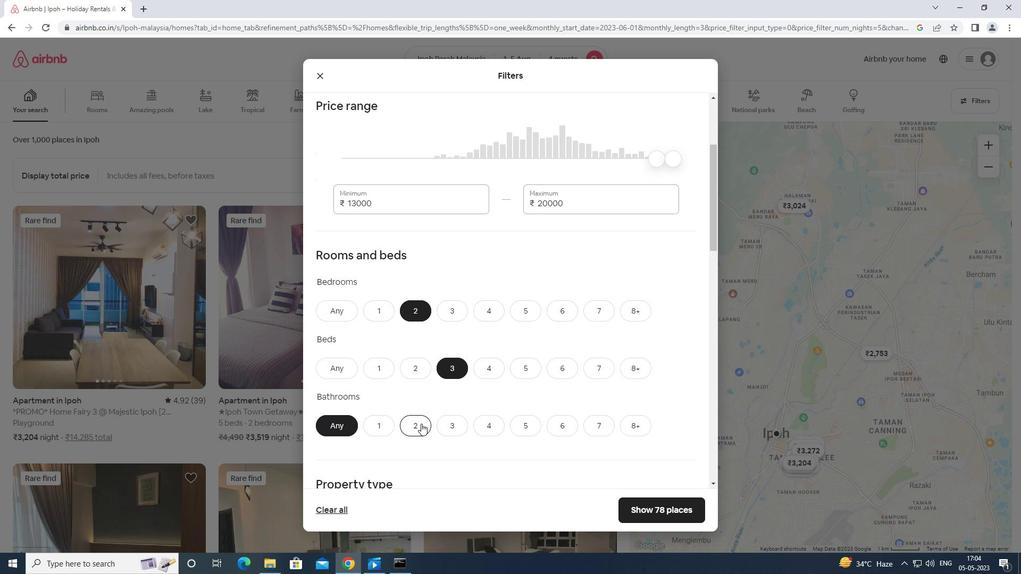 
Action: Mouse pressed left at (420, 422)
Screenshot: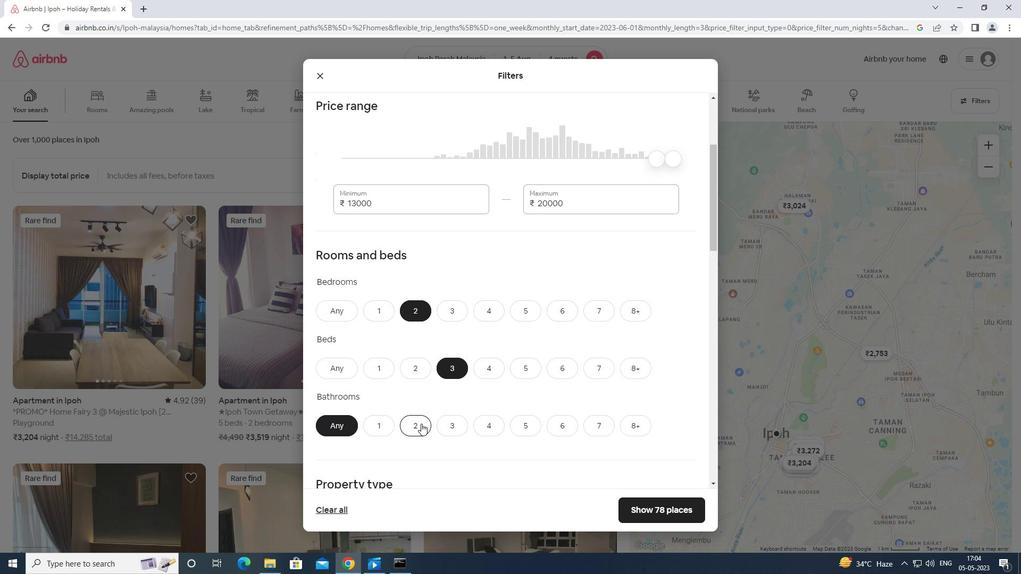 
Action: Mouse moved to (436, 434)
Screenshot: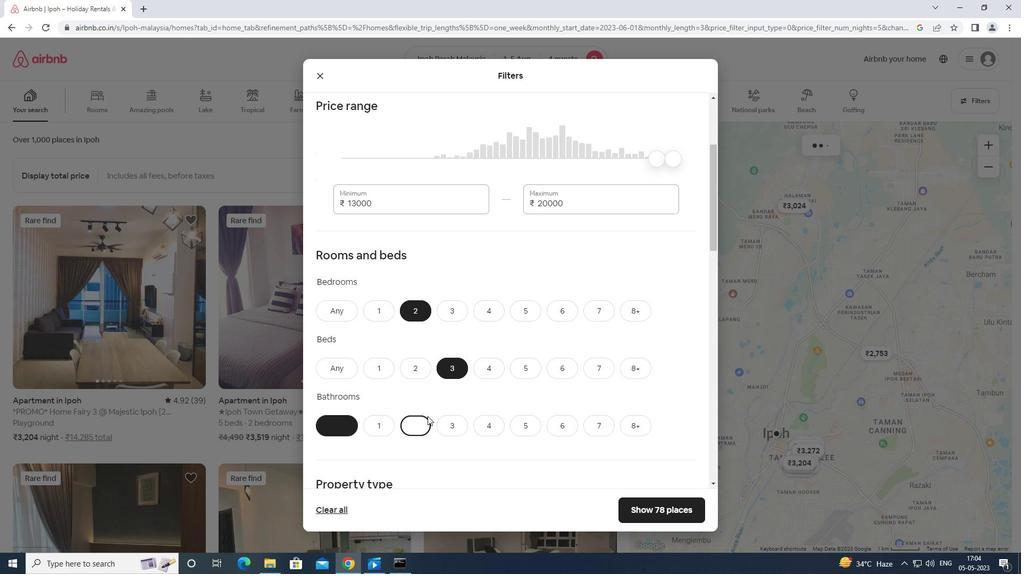 
Action: Mouse scrolled (436, 434) with delta (0, 0)
Screenshot: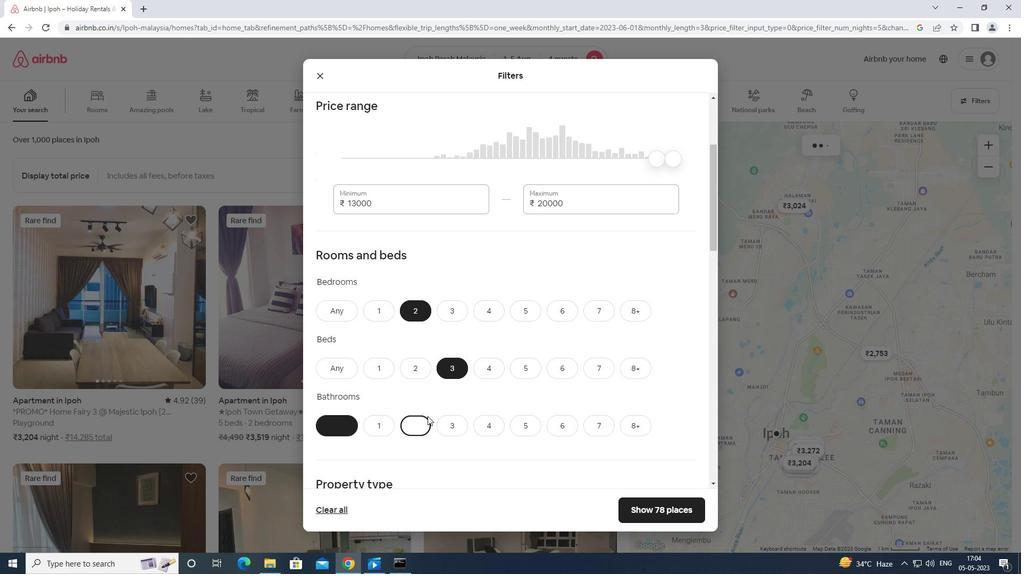 
Action: Mouse moved to (438, 437)
Screenshot: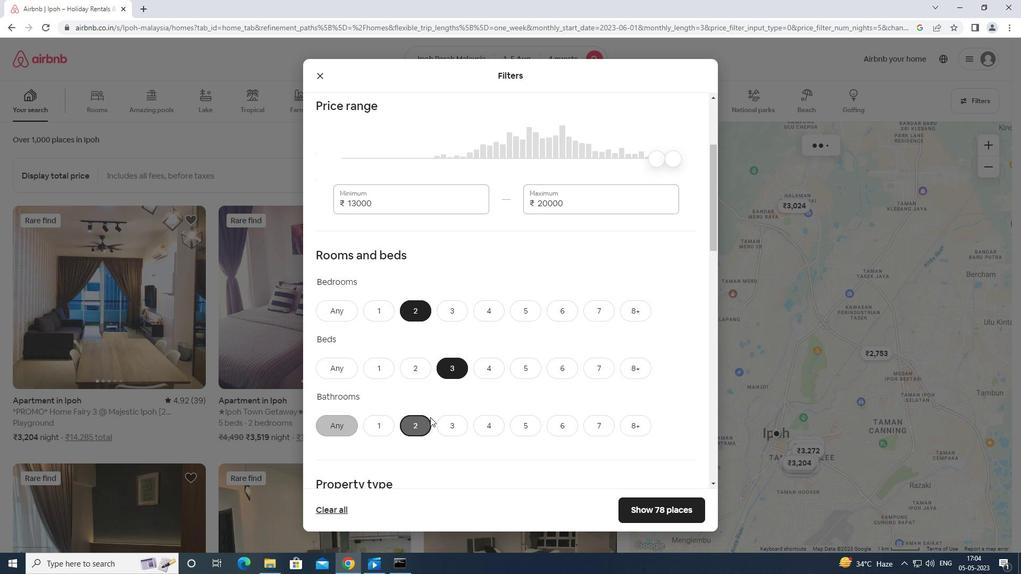 
Action: Mouse scrolled (438, 437) with delta (0, 0)
Screenshot: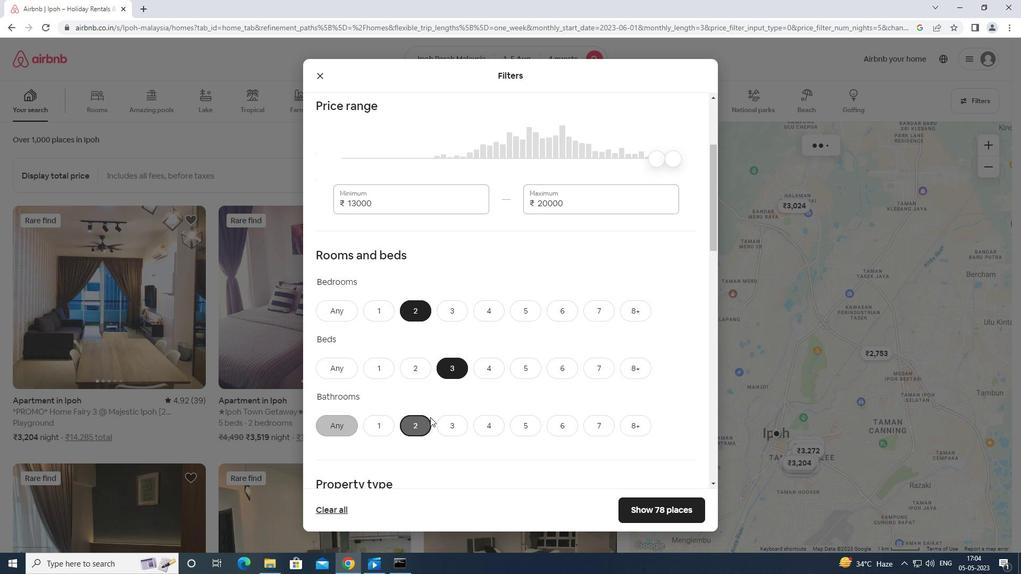 
Action: Mouse scrolled (438, 437) with delta (0, 0)
Screenshot: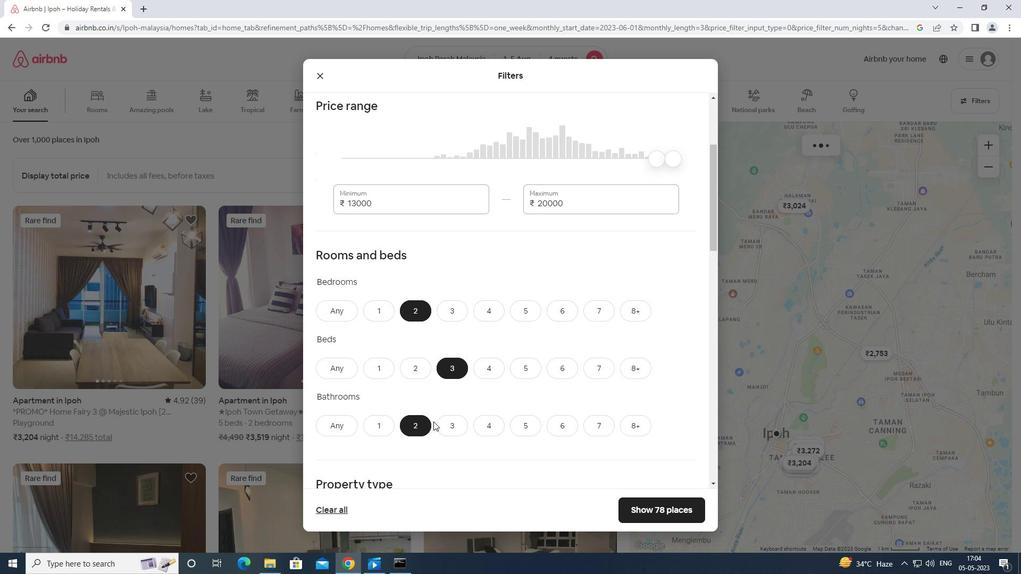 
Action: Mouse moved to (468, 380)
Screenshot: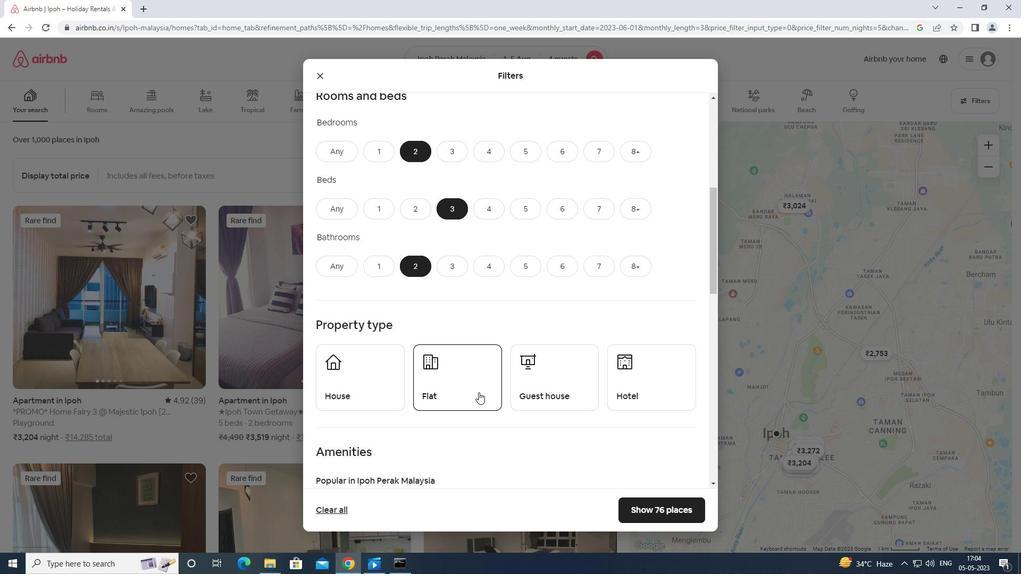
Action: Mouse pressed left at (468, 380)
Screenshot: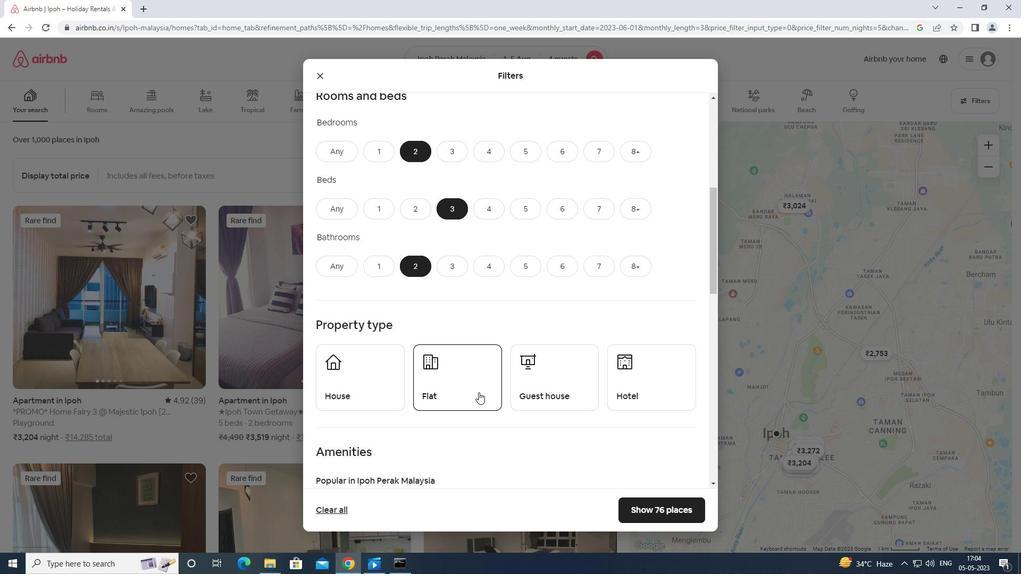 
Action: Mouse moved to (540, 378)
Screenshot: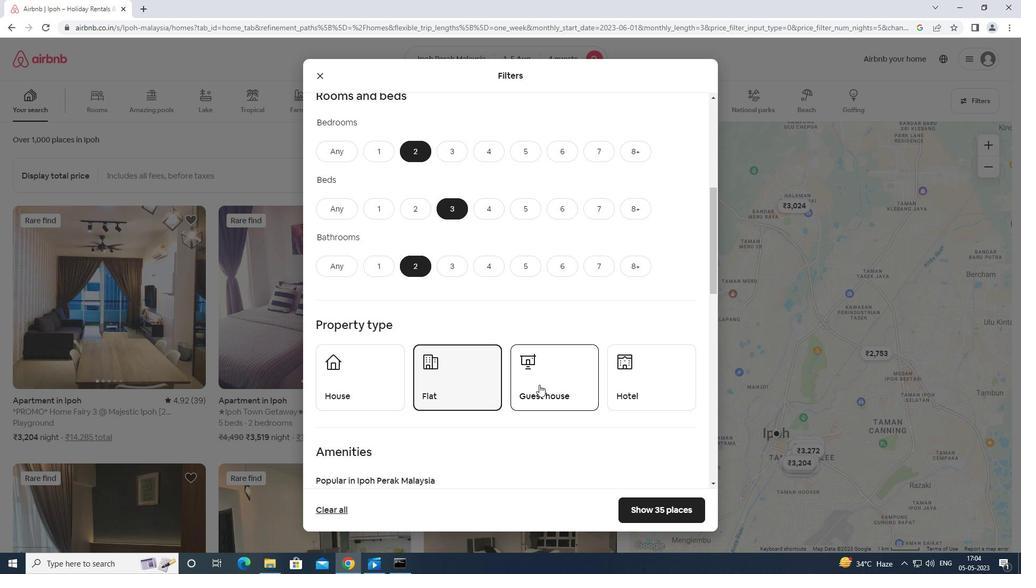 
Action: Mouse pressed left at (540, 378)
Screenshot: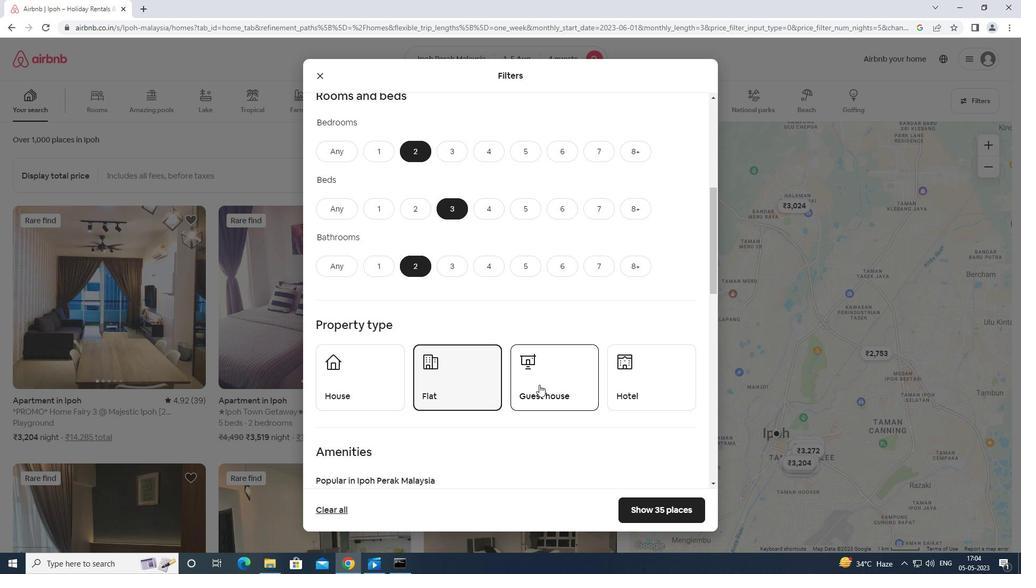 
Action: Mouse moved to (642, 385)
Screenshot: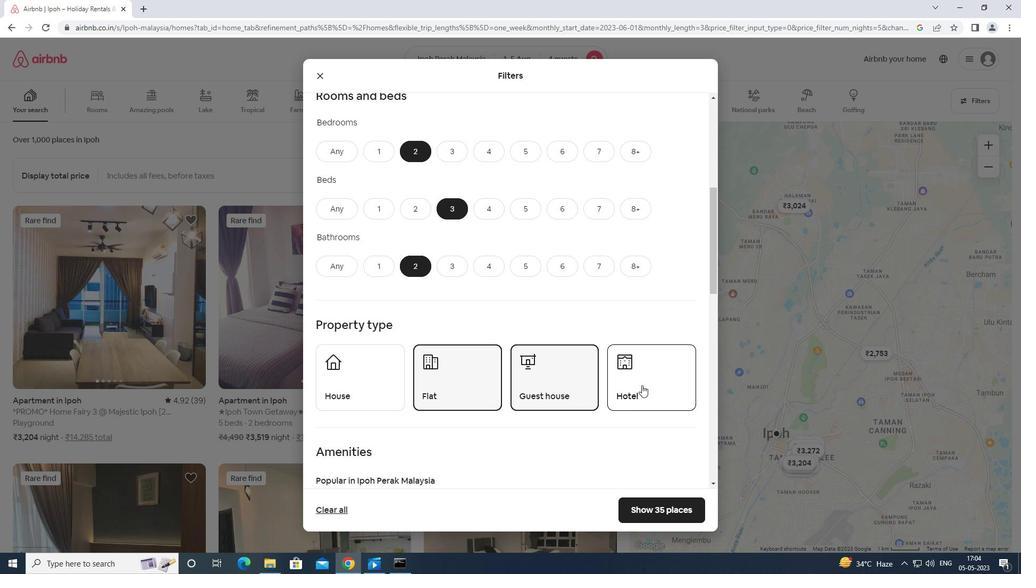 
Action: Mouse pressed left at (642, 385)
Screenshot: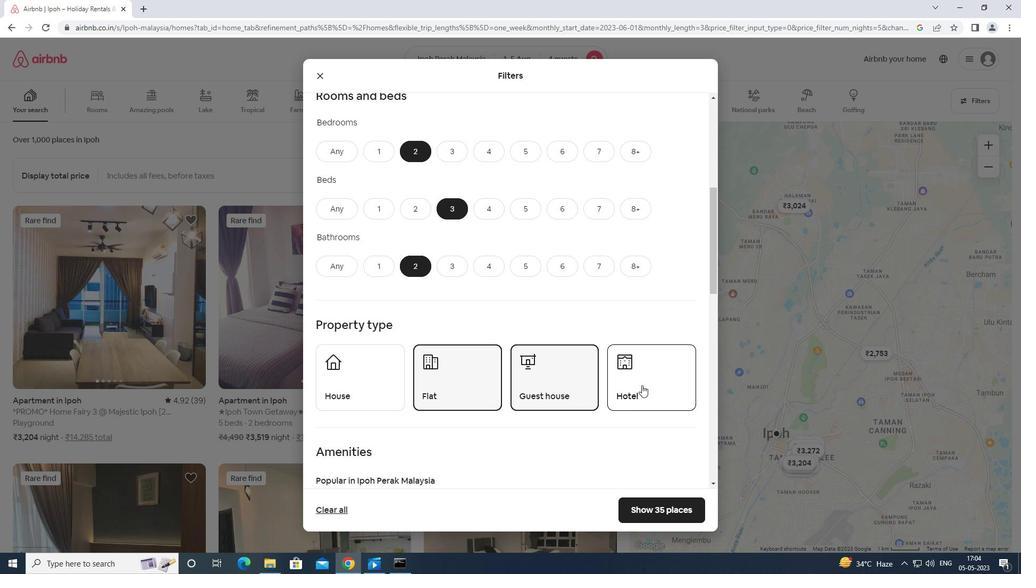 
Action: Mouse moved to (486, 419)
Screenshot: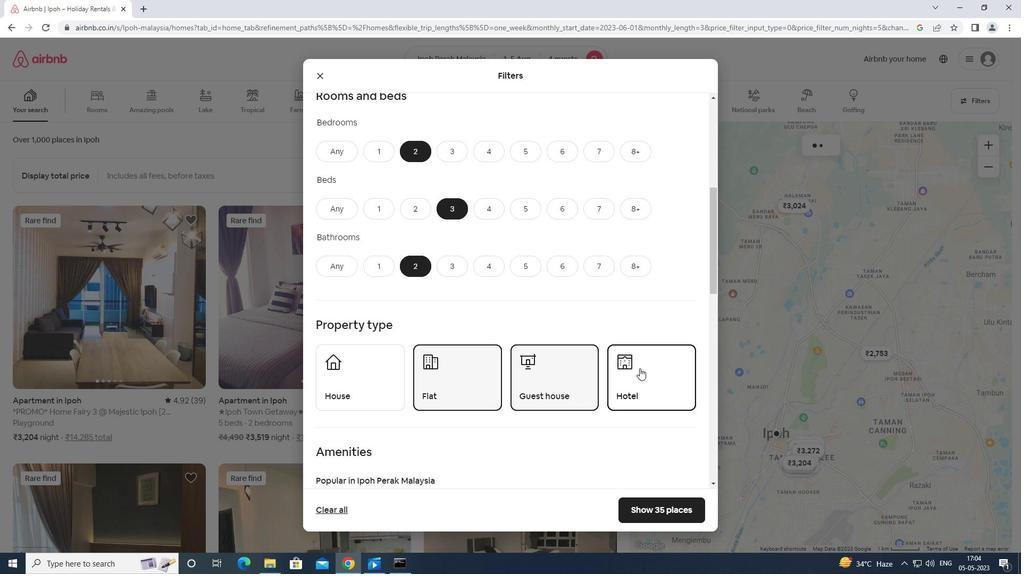
Action: Mouse scrolled (486, 419) with delta (0, 0)
Screenshot: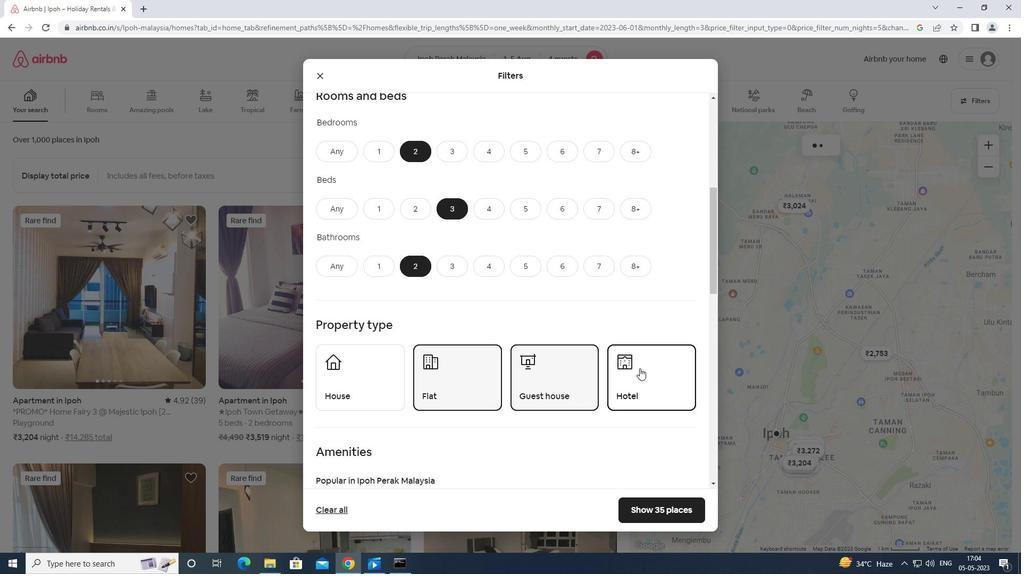 
Action: Mouse moved to (469, 429)
Screenshot: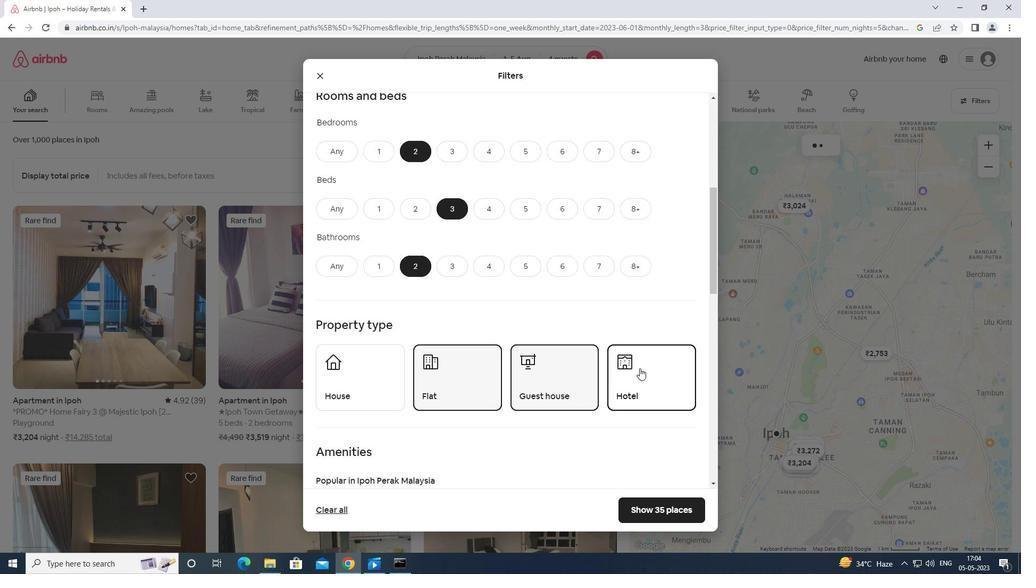 
Action: Mouse scrolled (469, 428) with delta (0, 0)
Screenshot: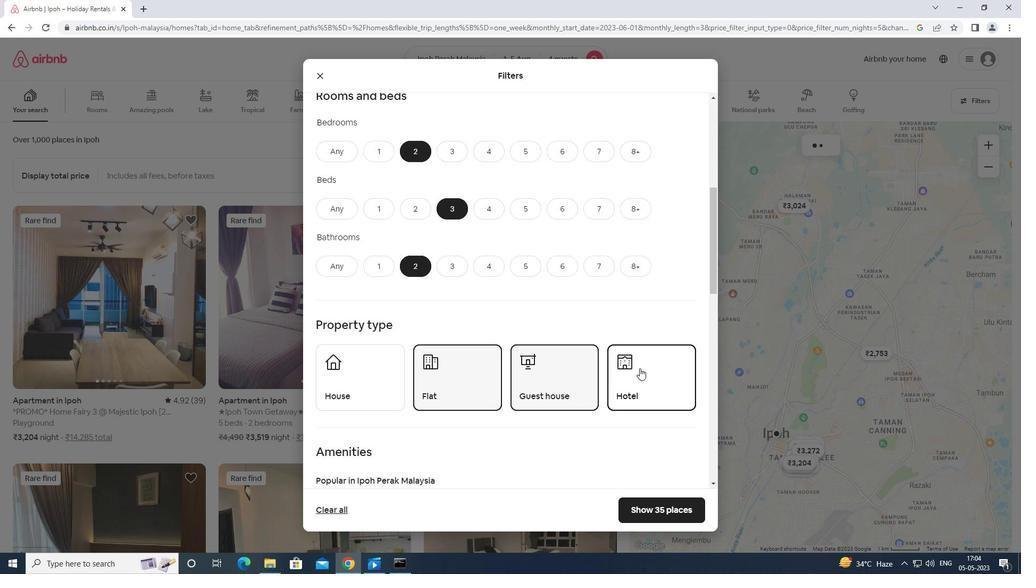 
Action: Mouse scrolled (469, 428) with delta (0, 0)
Screenshot: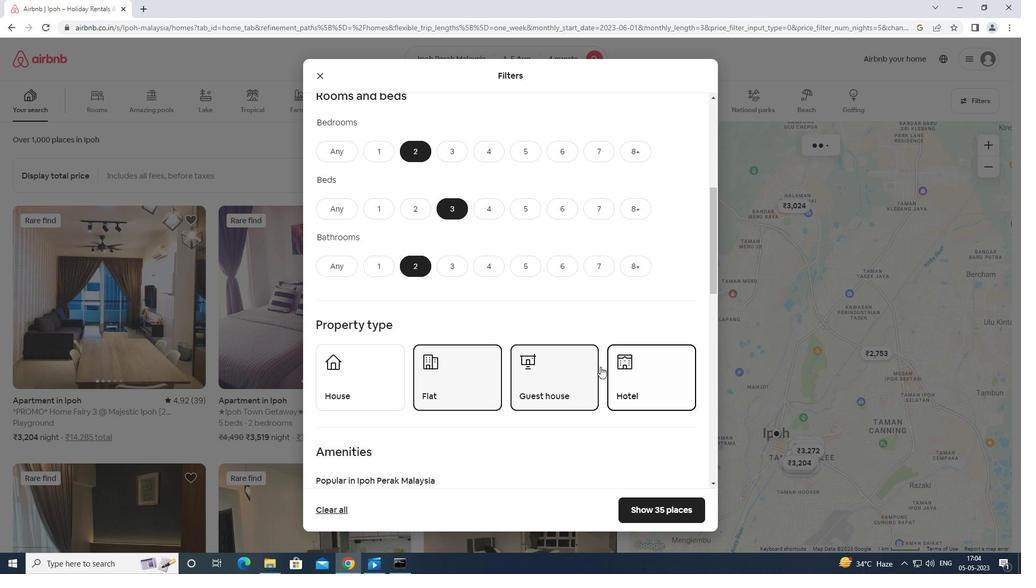 
Action: Mouse moved to (468, 425)
Screenshot: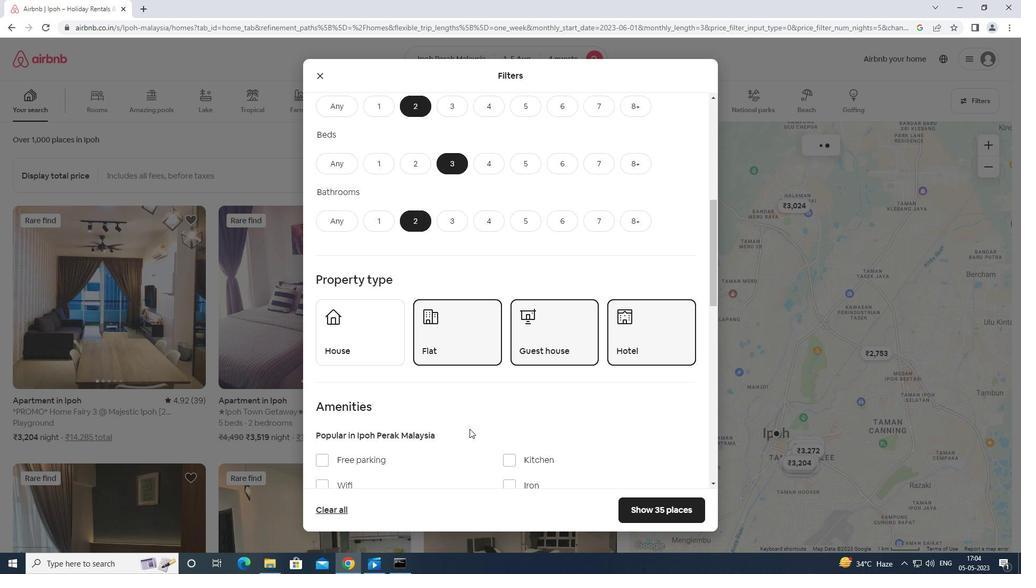 
Action: Mouse scrolled (468, 424) with delta (0, 0)
Screenshot: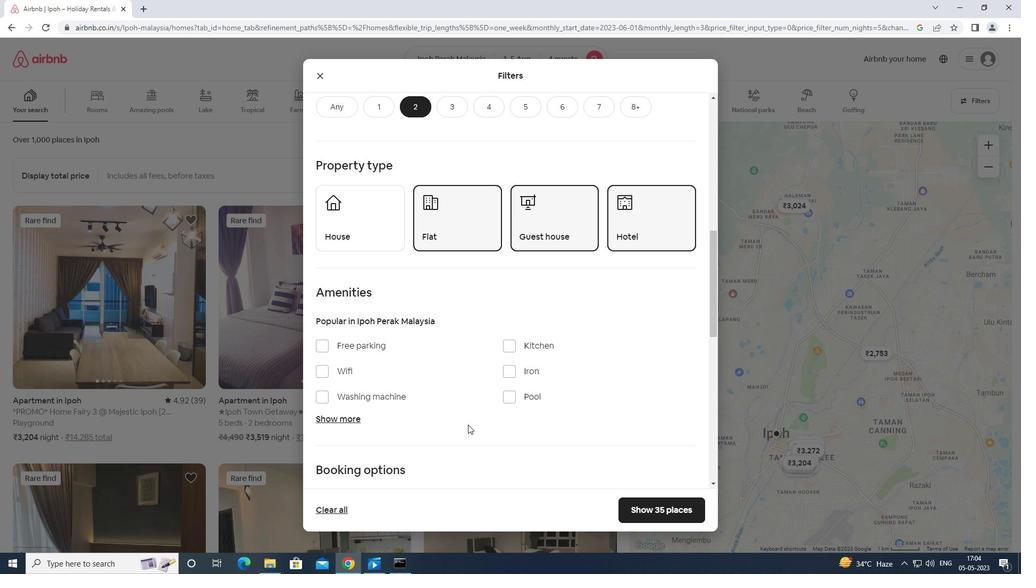 
Action: Mouse scrolled (468, 424) with delta (0, 0)
Screenshot: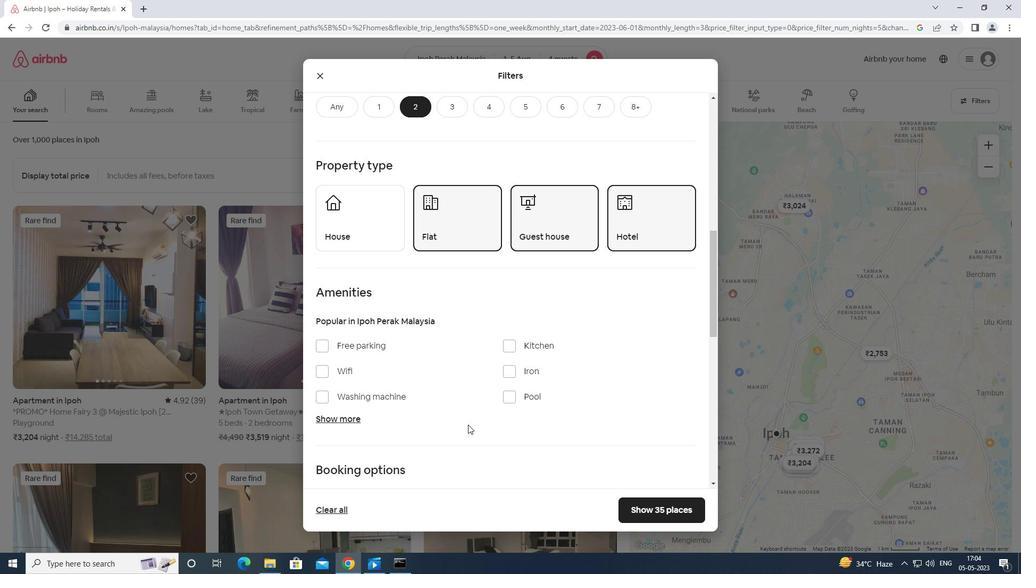
Action: Mouse scrolled (468, 424) with delta (0, 0)
Screenshot: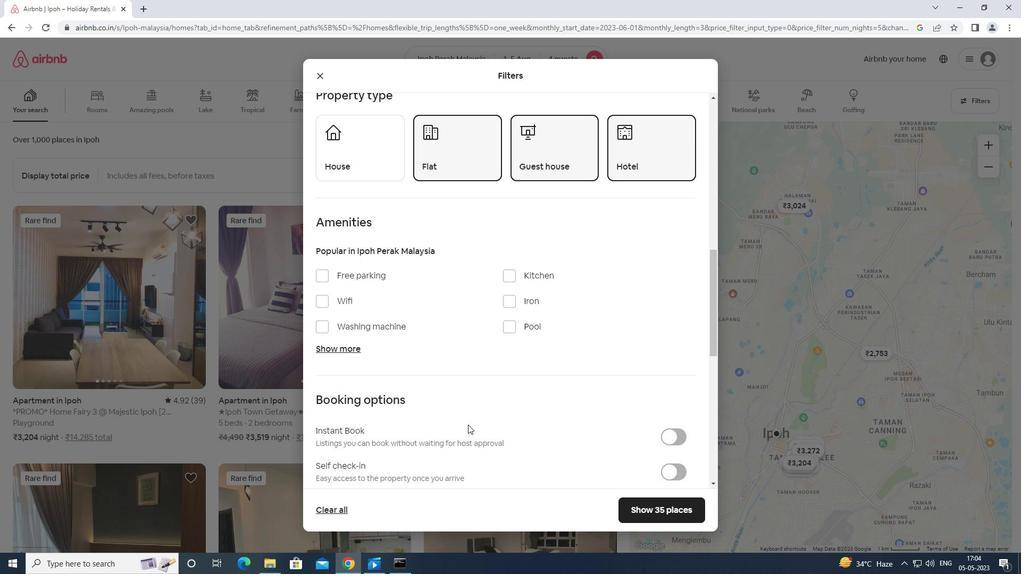 
Action: Mouse scrolled (468, 424) with delta (0, 0)
Screenshot: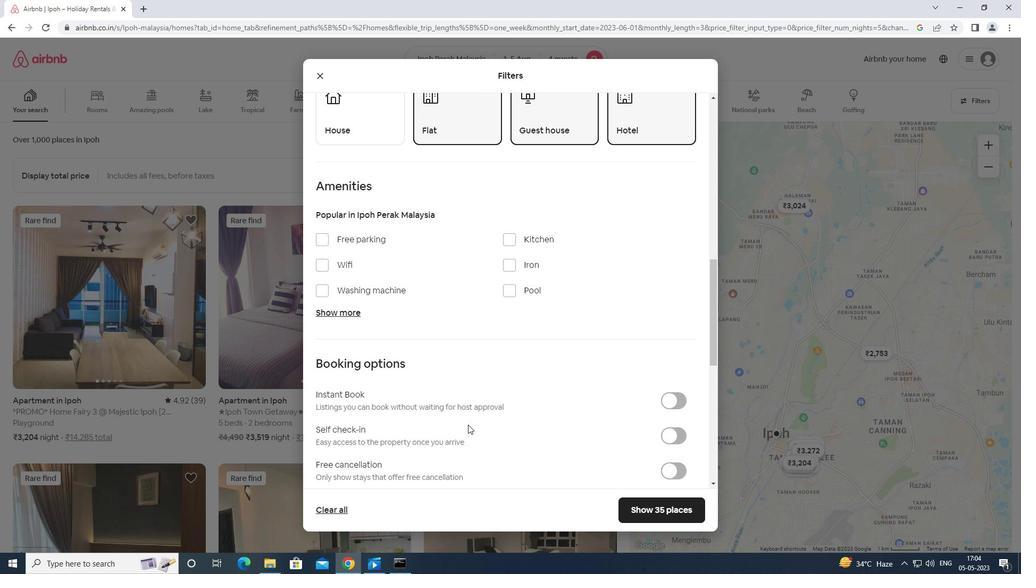
Action: Mouse scrolled (468, 424) with delta (0, 0)
Screenshot: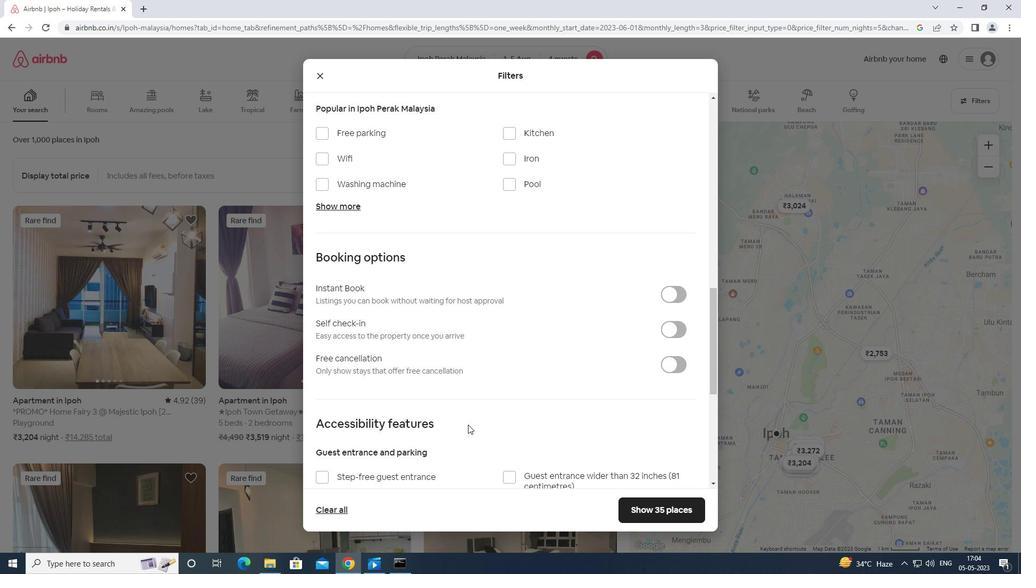 
Action: Mouse scrolled (468, 424) with delta (0, 0)
Screenshot: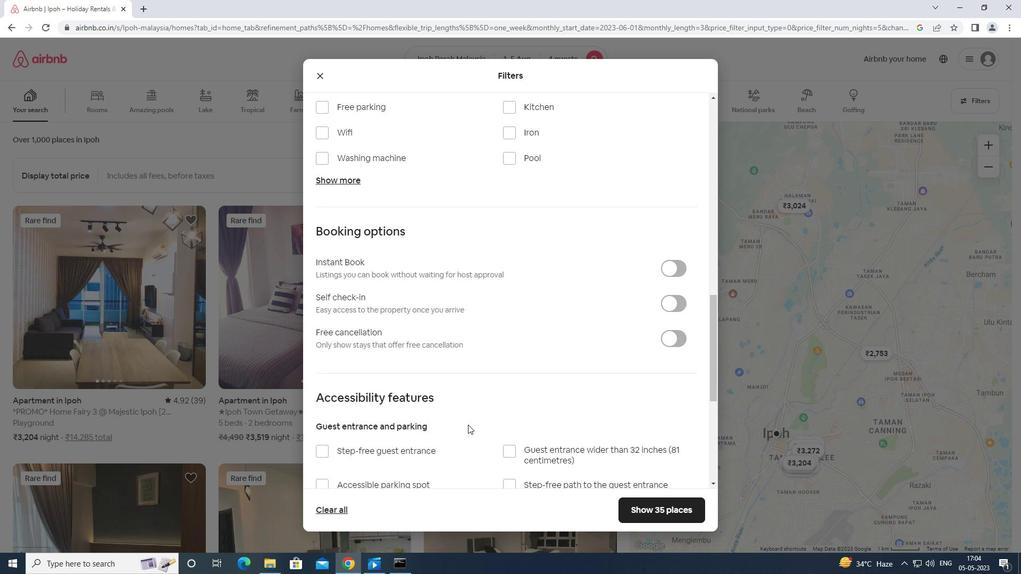 
Action: Mouse scrolled (468, 424) with delta (0, 0)
Screenshot: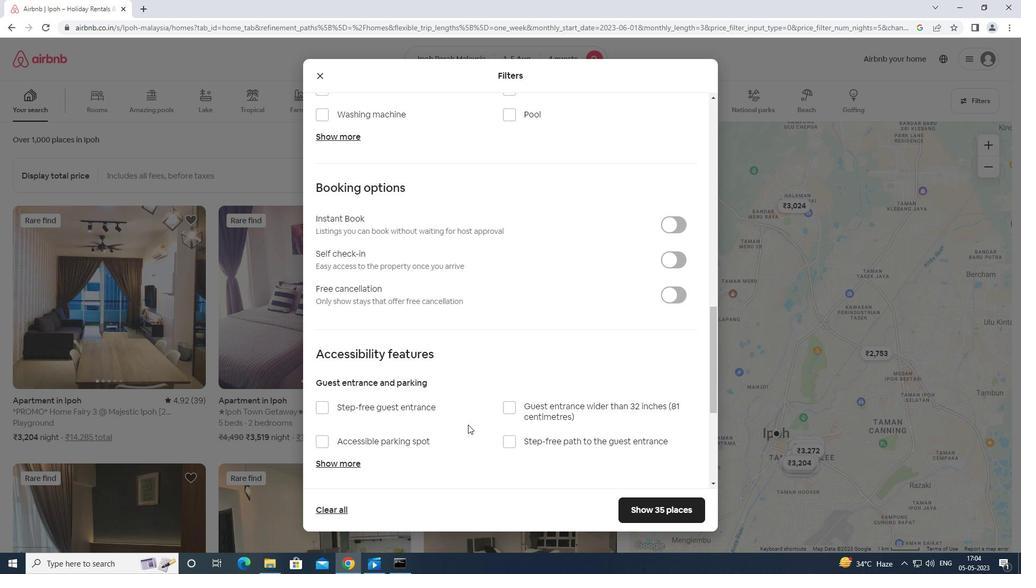 
Action: Mouse moved to (670, 171)
Screenshot: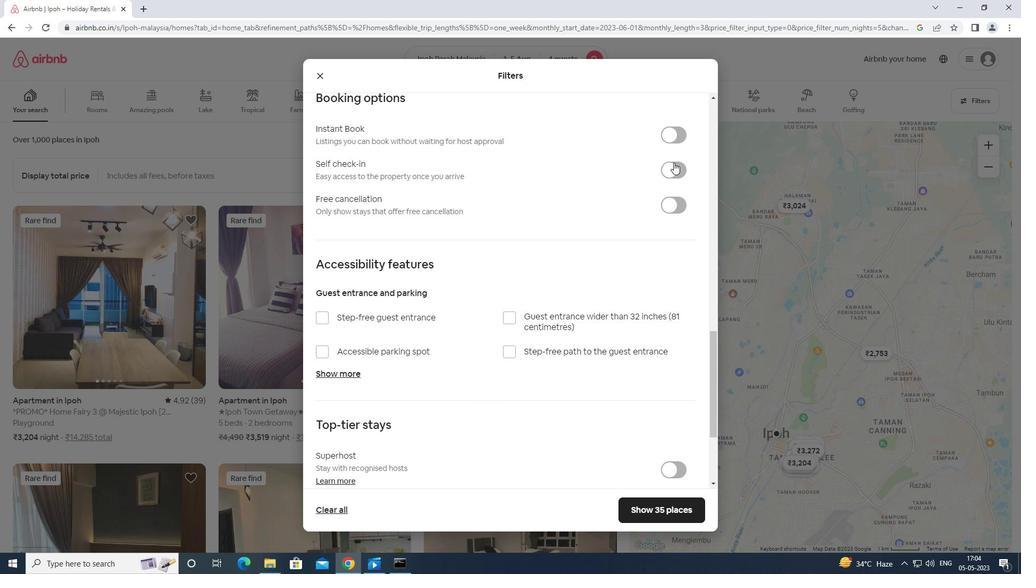 
Action: Mouse pressed left at (670, 171)
Screenshot: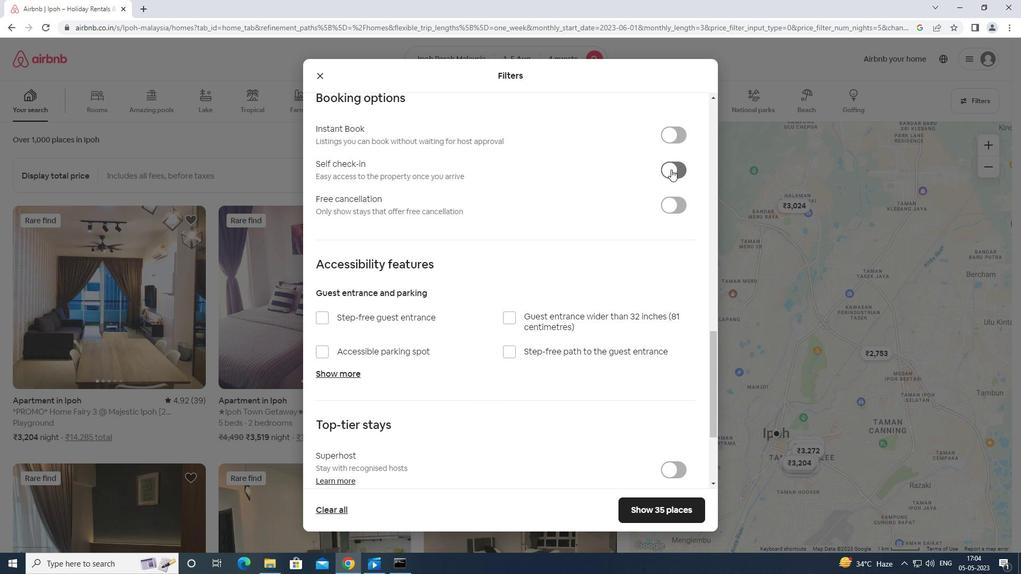 
Action: Mouse moved to (672, 172)
Screenshot: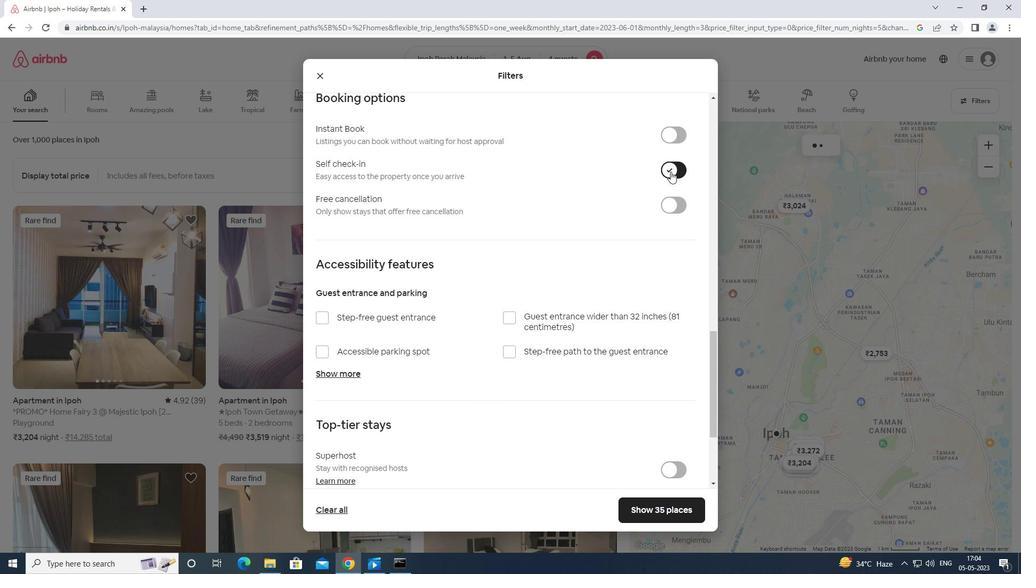 
Action: Mouse scrolled (672, 171) with delta (0, 0)
Screenshot: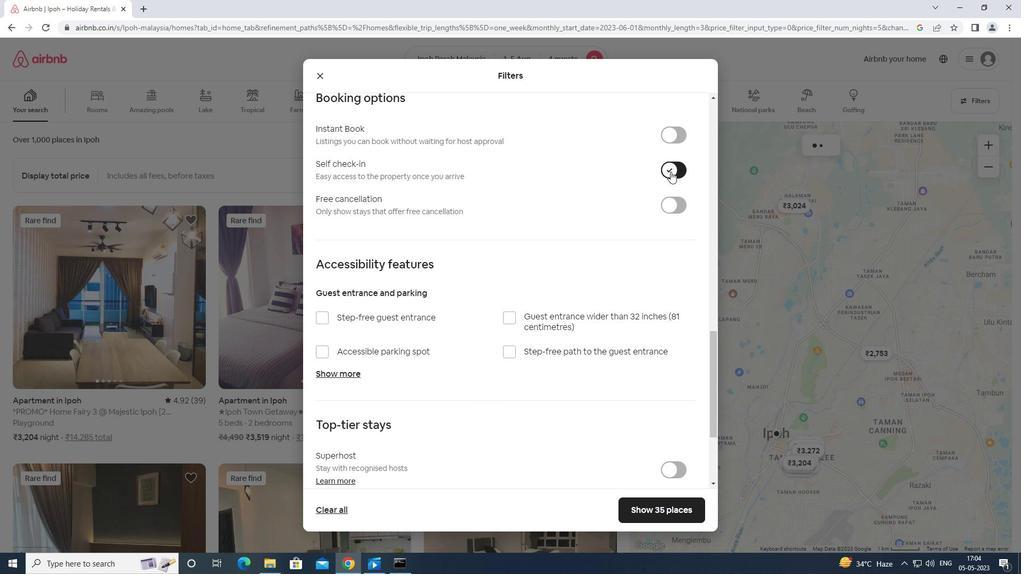 
Action: Mouse moved to (672, 175)
Screenshot: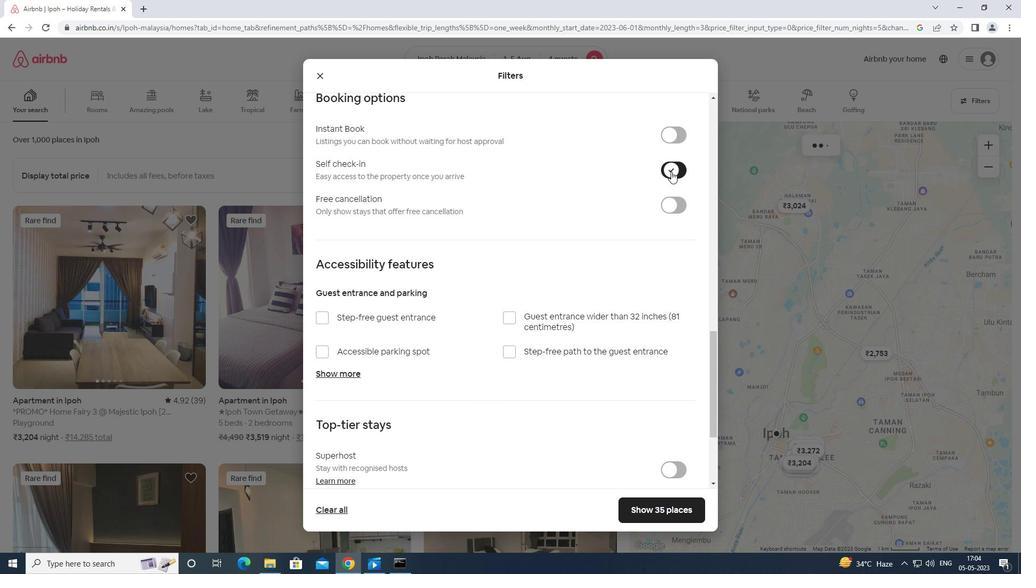
Action: Mouse scrolled (672, 174) with delta (0, 0)
Screenshot: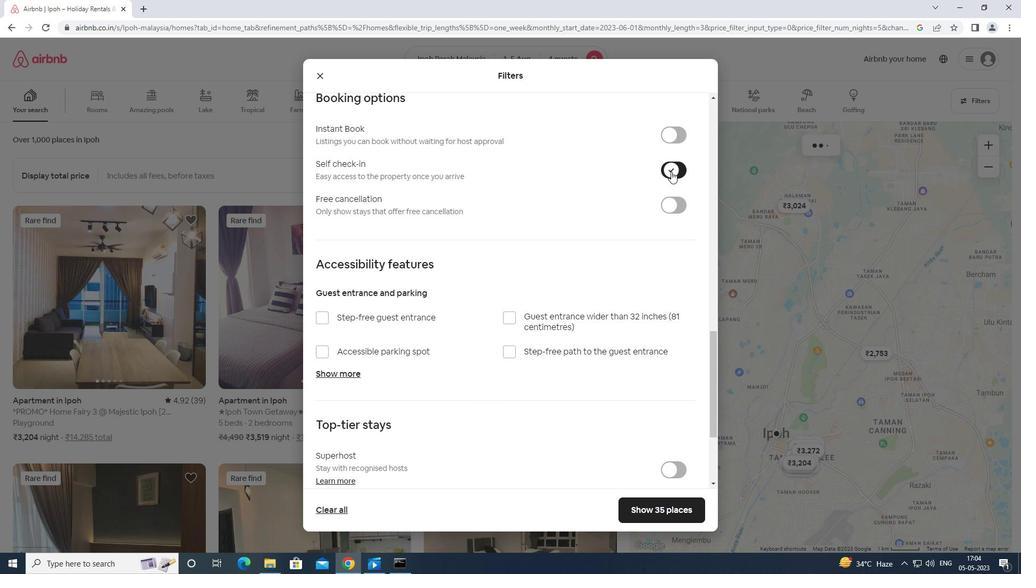 
Action: Mouse moved to (672, 176)
Screenshot: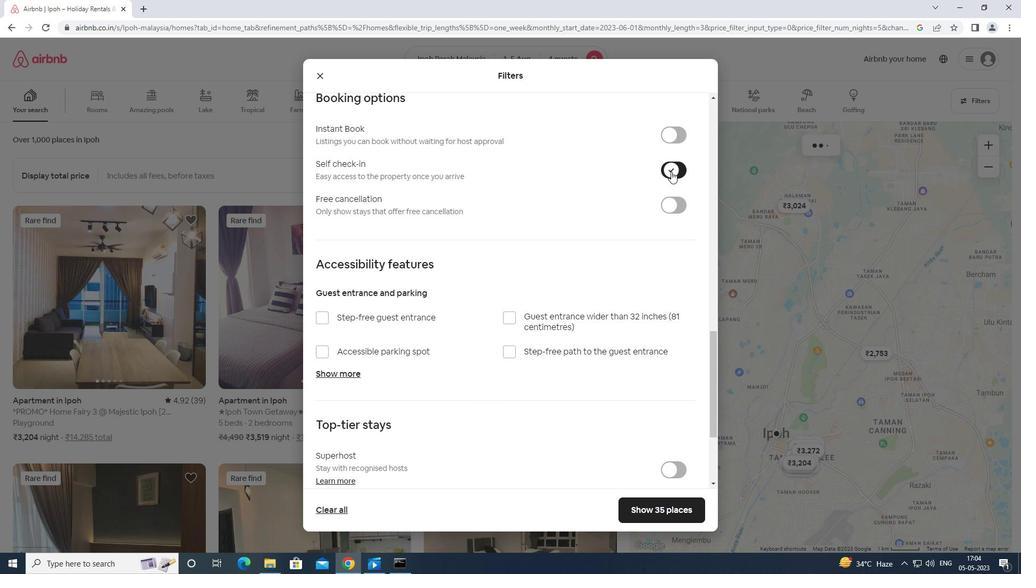 
Action: Mouse scrolled (672, 176) with delta (0, 0)
Screenshot: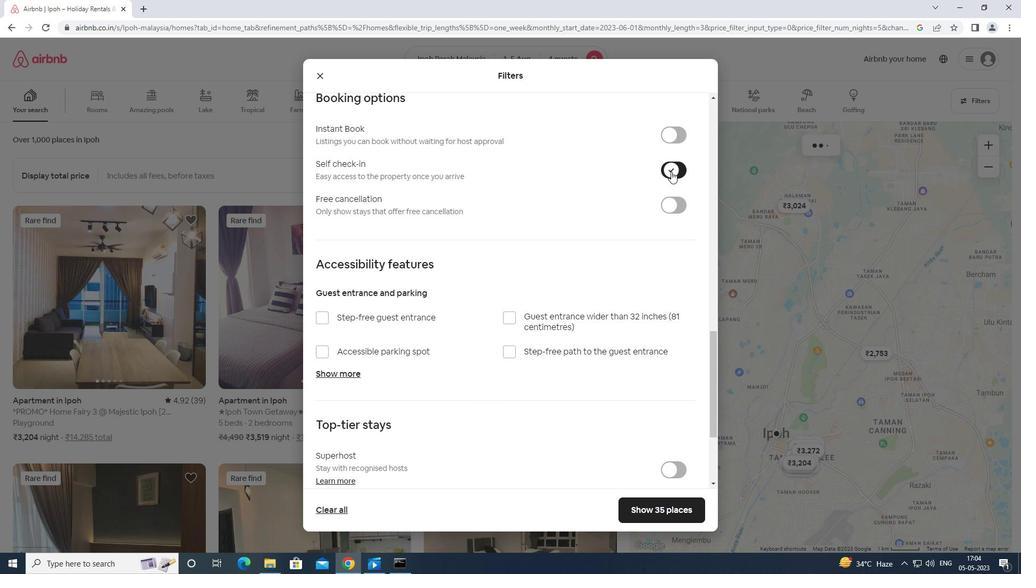 
Action: Mouse moved to (672, 177)
Screenshot: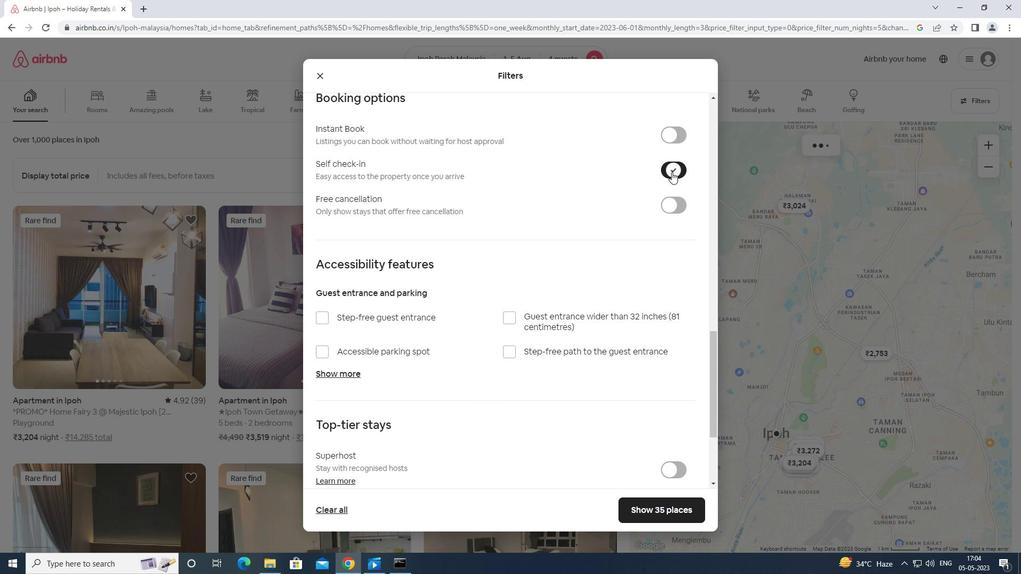 
Action: Mouse scrolled (672, 177) with delta (0, 0)
Screenshot: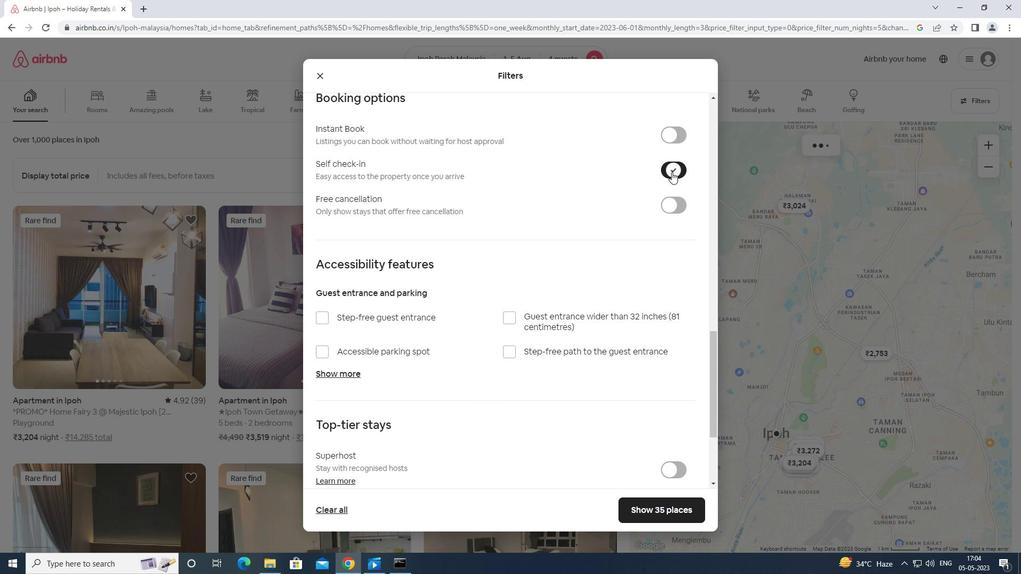 
Action: Mouse moved to (670, 180)
Screenshot: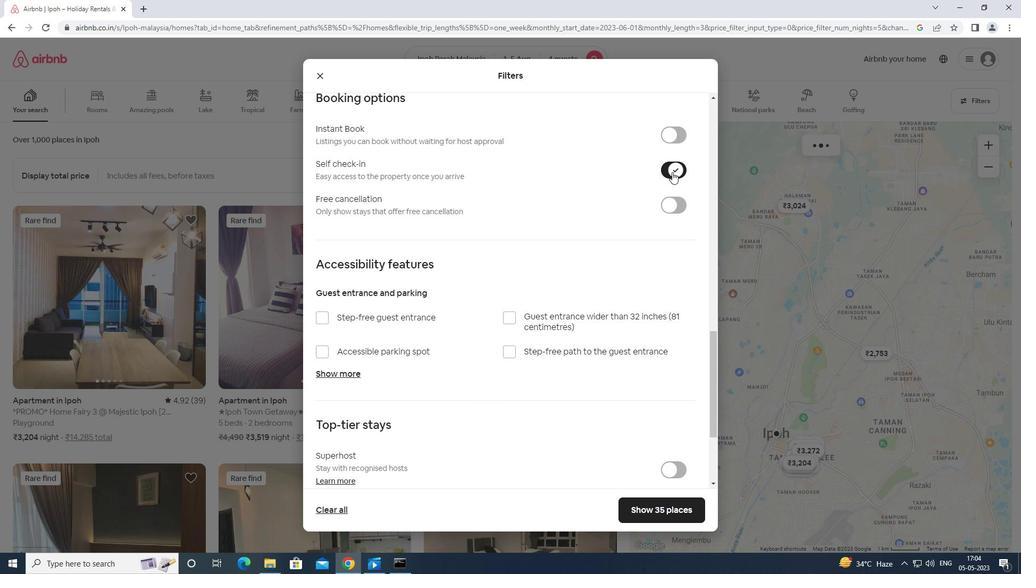 
Action: Mouse scrolled (670, 180) with delta (0, 0)
Screenshot: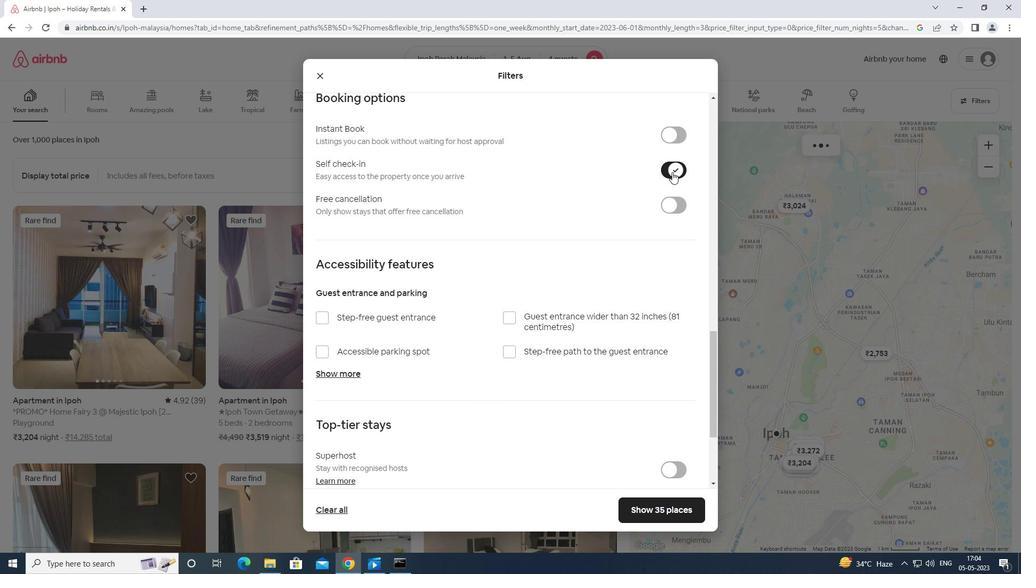 
Action: Mouse moved to (646, 200)
Screenshot: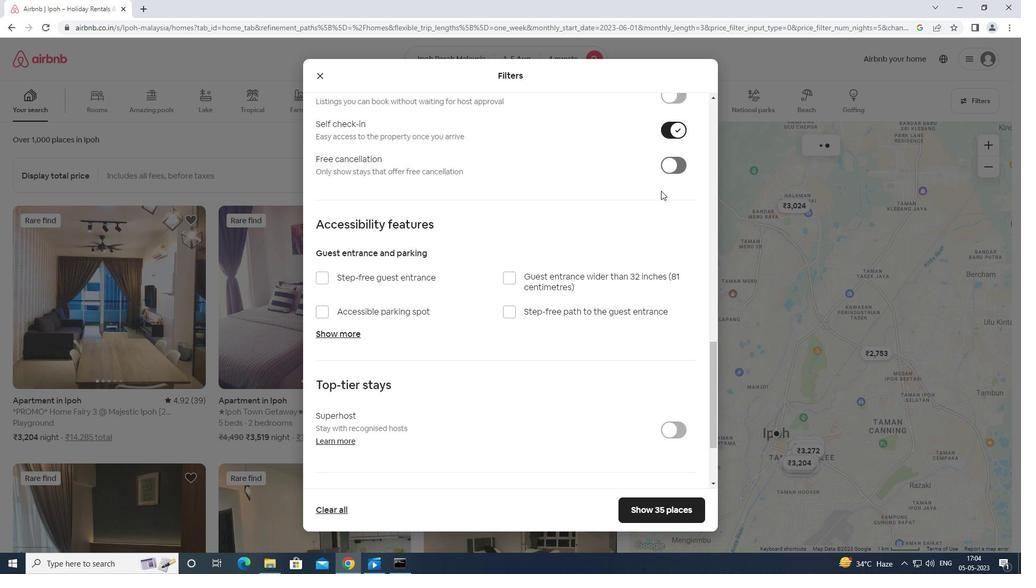 
Action: Mouse scrolled (646, 200) with delta (0, 0)
Screenshot: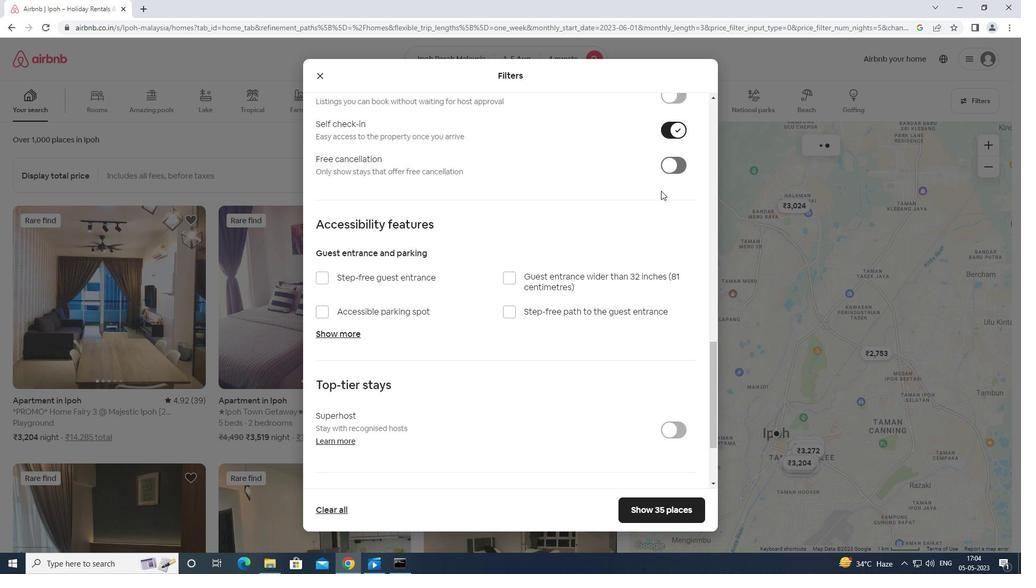 
Action: Mouse moved to (643, 202)
Screenshot: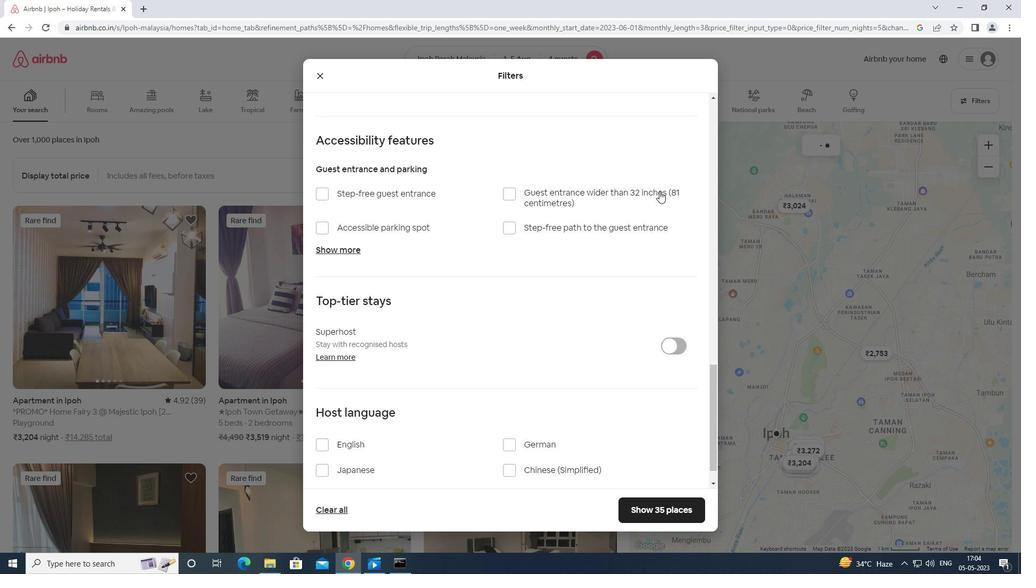 
Action: Mouse scrolled (643, 202) with delta (0, 0)
Screenshot: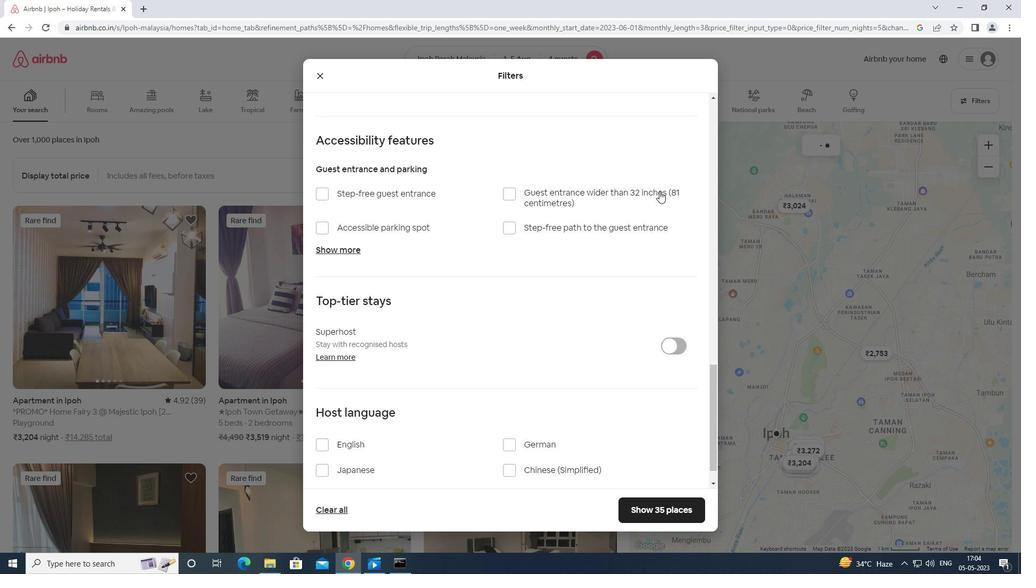 
Action: Mouse moved to (319, 412)
Screenshot: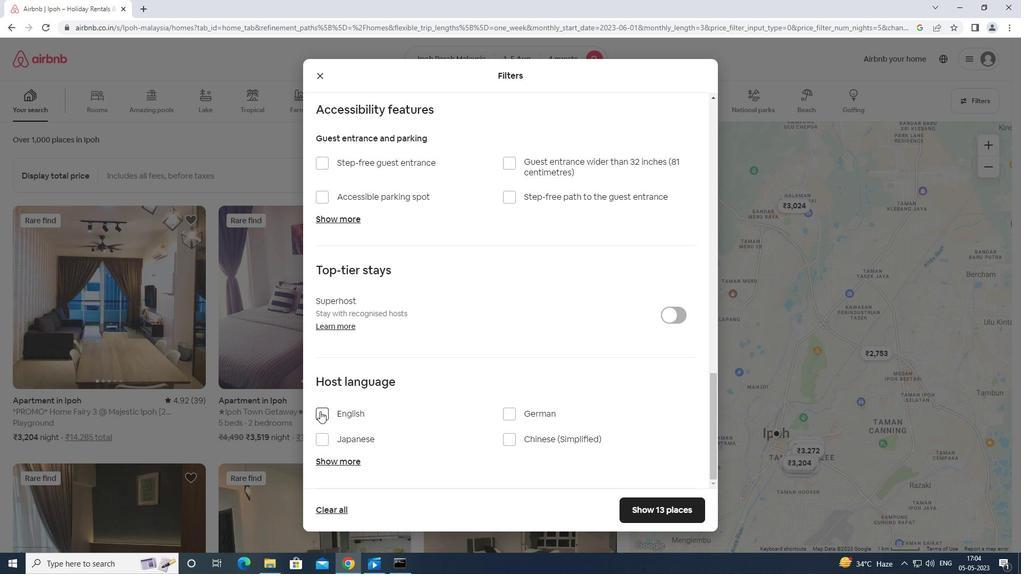 
Action: Mouse pressed left at (319, 412)
Screenshot: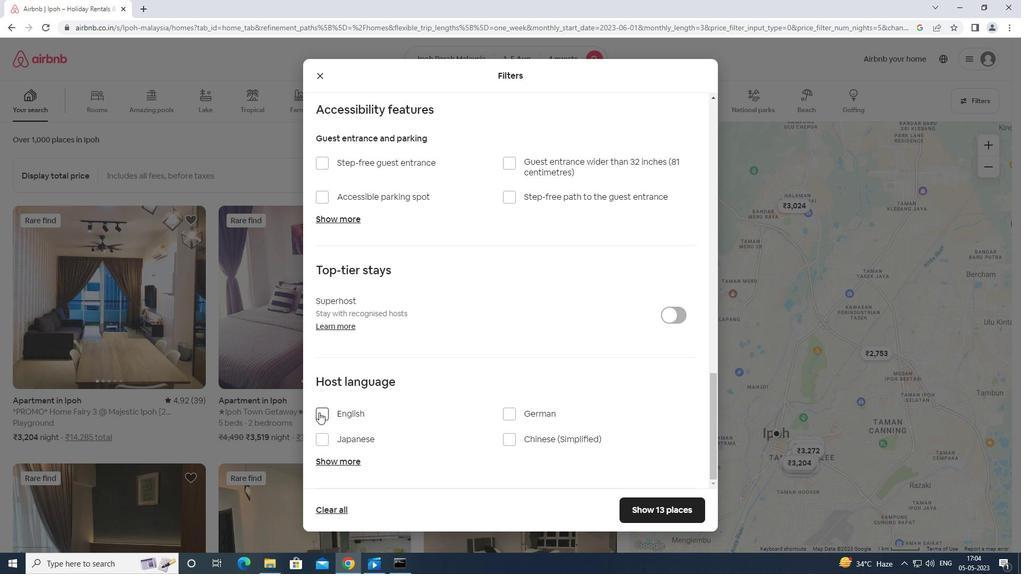 
Action: Mouse moved to (651, 508)
Screenshot: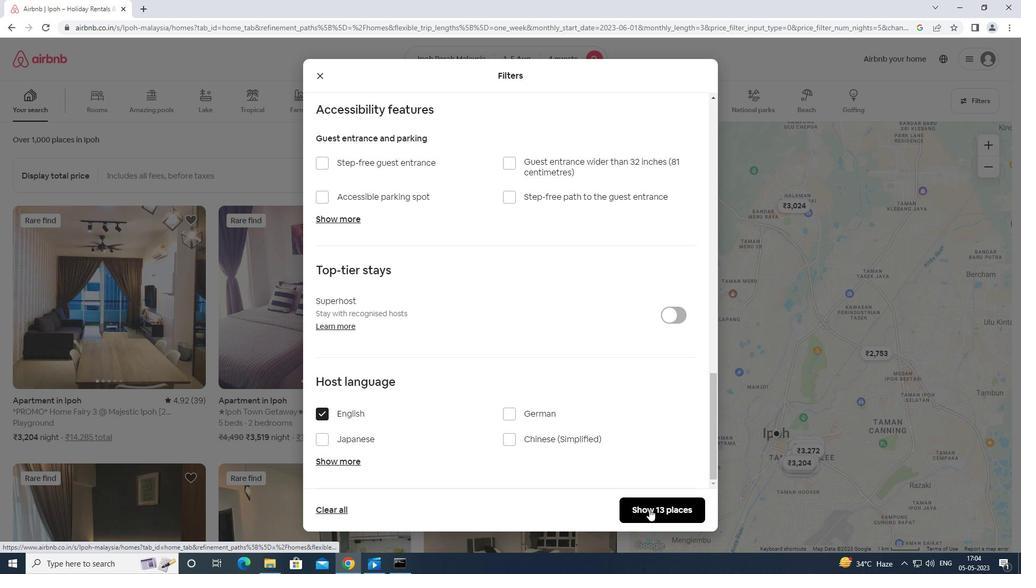 
Action: Mouse pressed left at (651, 508)
Screenshot: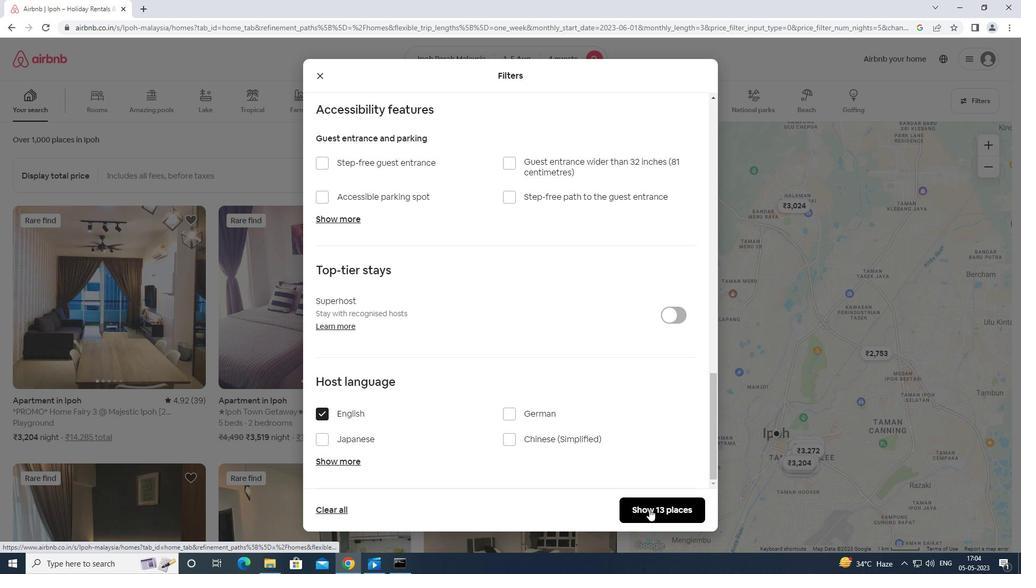 
Action: Mouse moved to (649, 500)
Screenshot: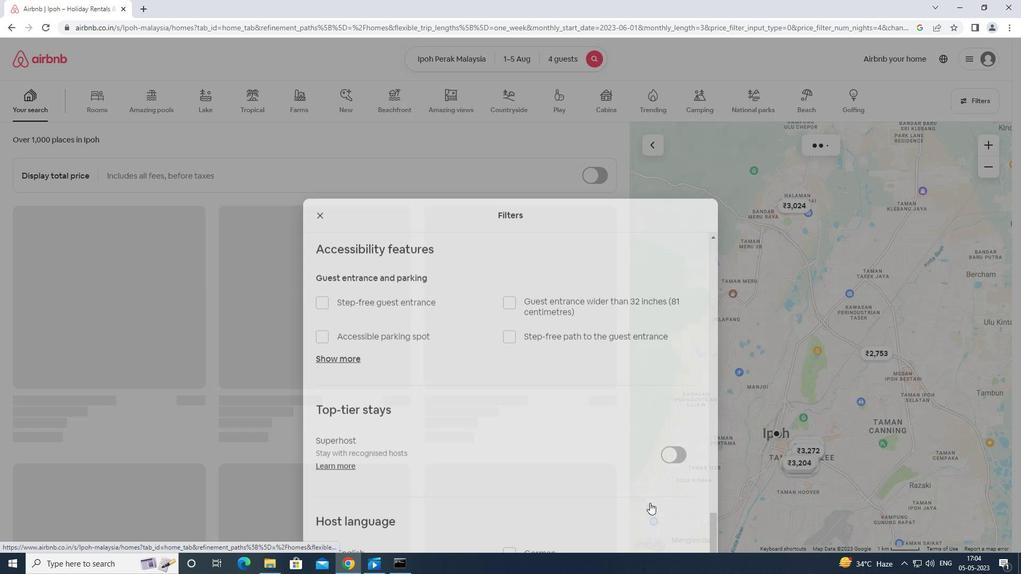 
